 Task: Create a due date automation trigger when advanced on, on the monday before a card is due add content with a description starting with resumeat 11:00 AM.
Action: Mouse moved to (1298, 102)
Screenshot: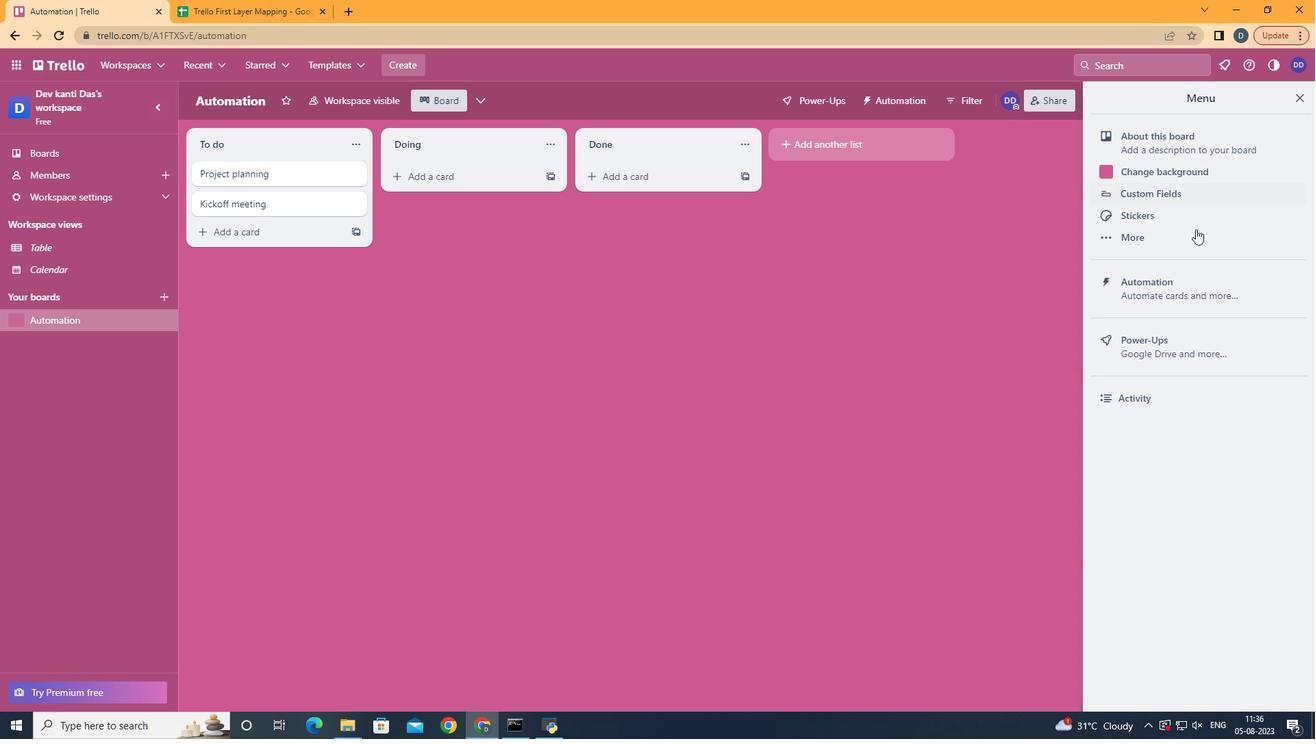 
Action: Mouse pressed left at (1298, 102)
Screenshot: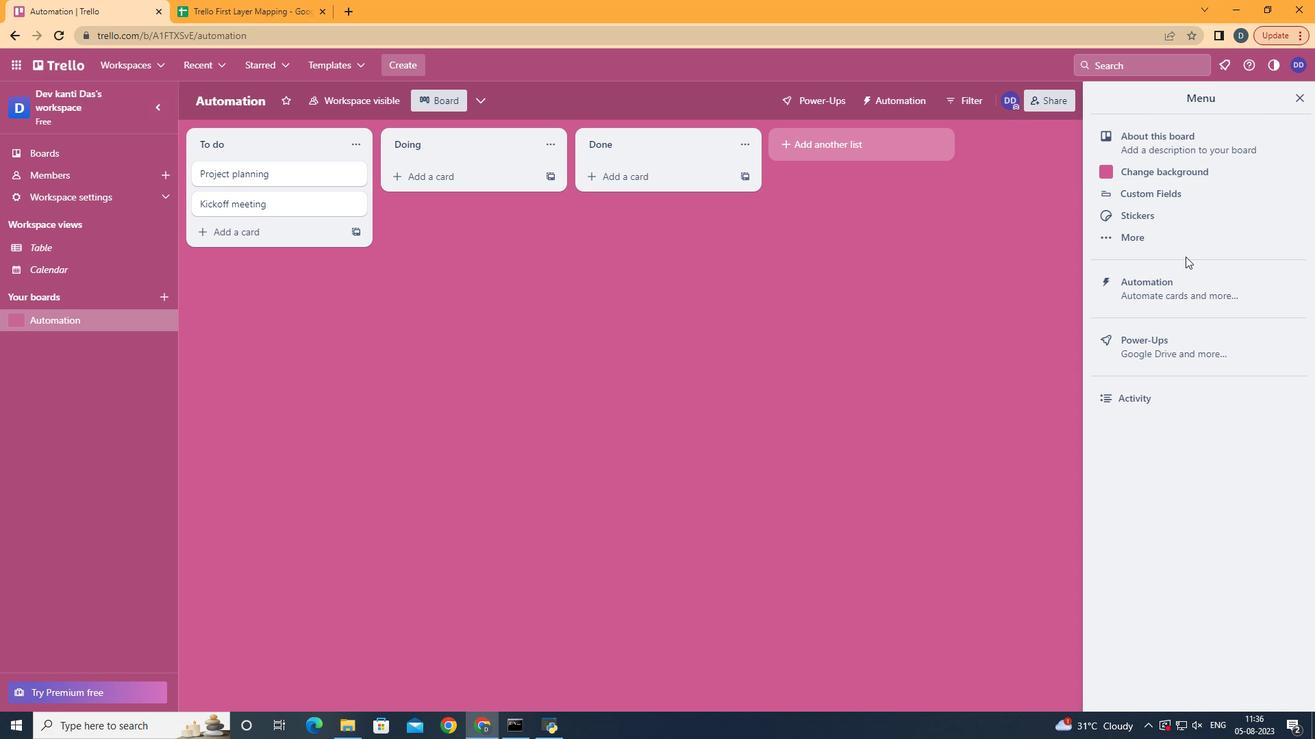 
Action: Mouse moved to (1176, 290)
Screenshot: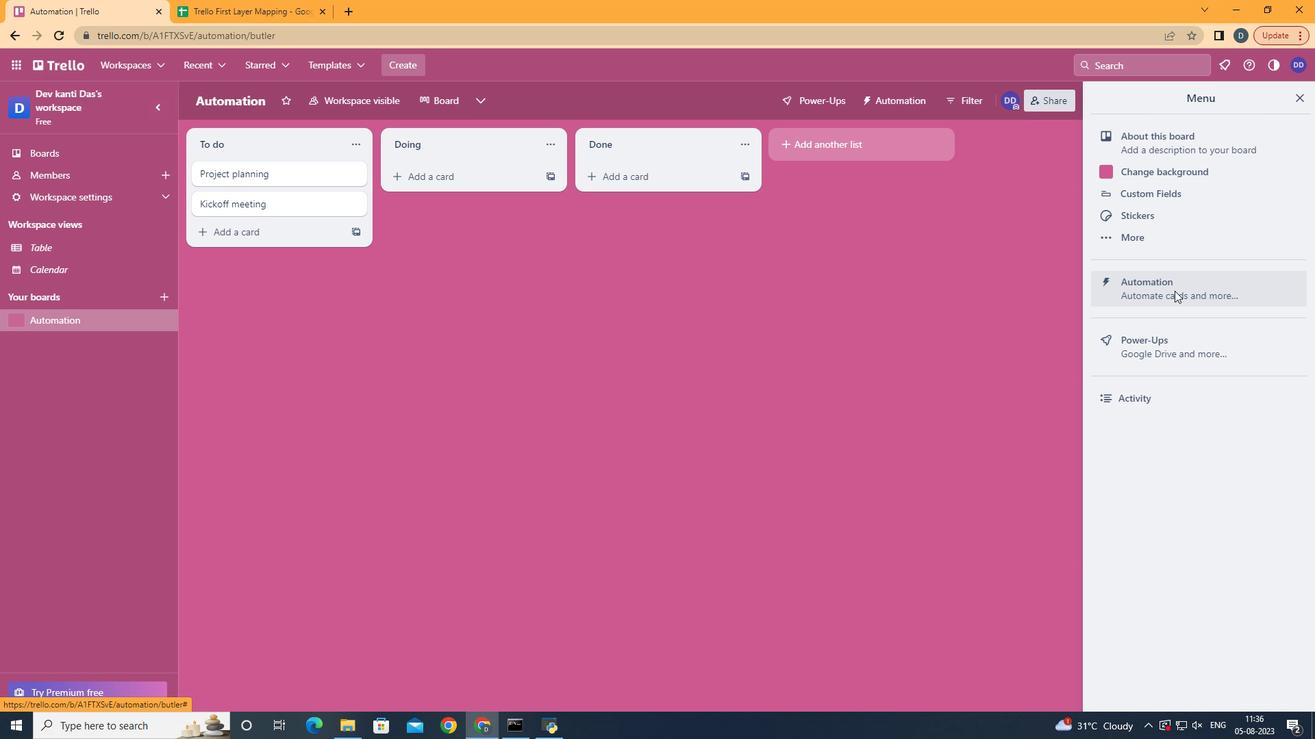 
Action: Mouse pressed left at (1176, 290)
Screenshot: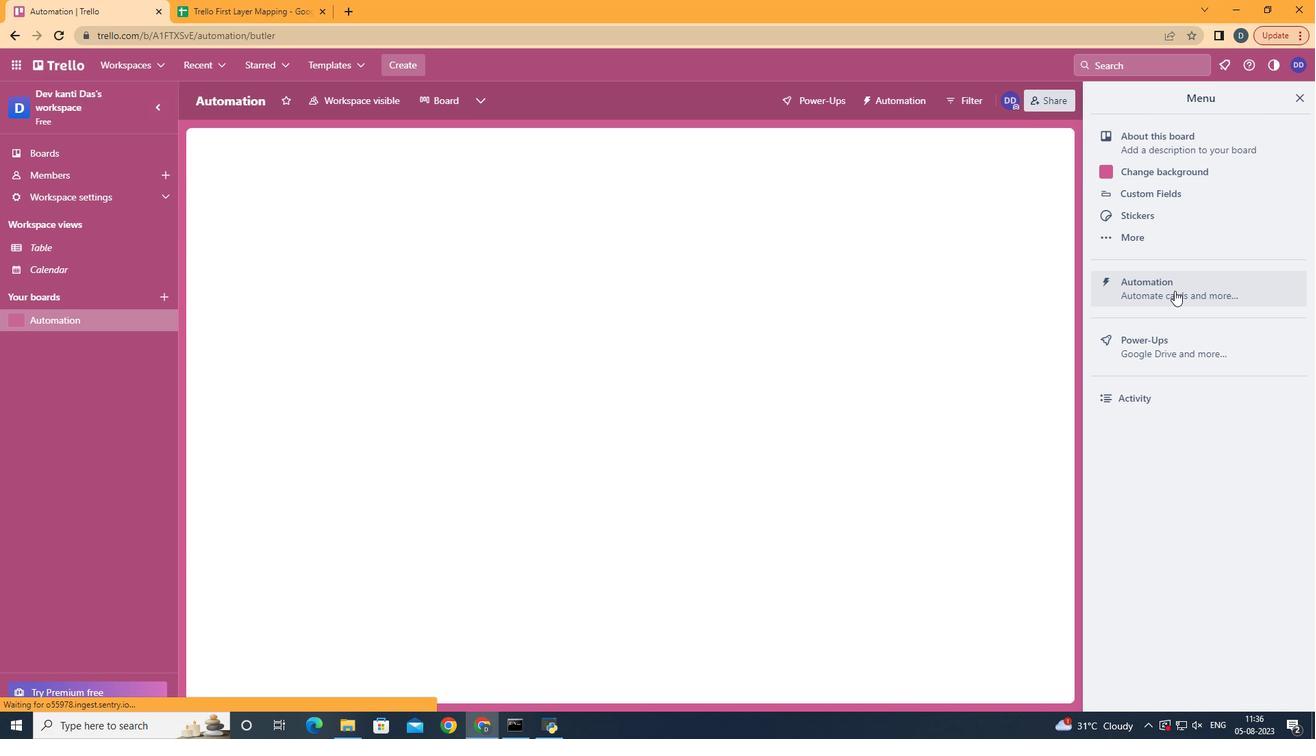 
Action: Mouse moved to (295, 278)
Screenshot: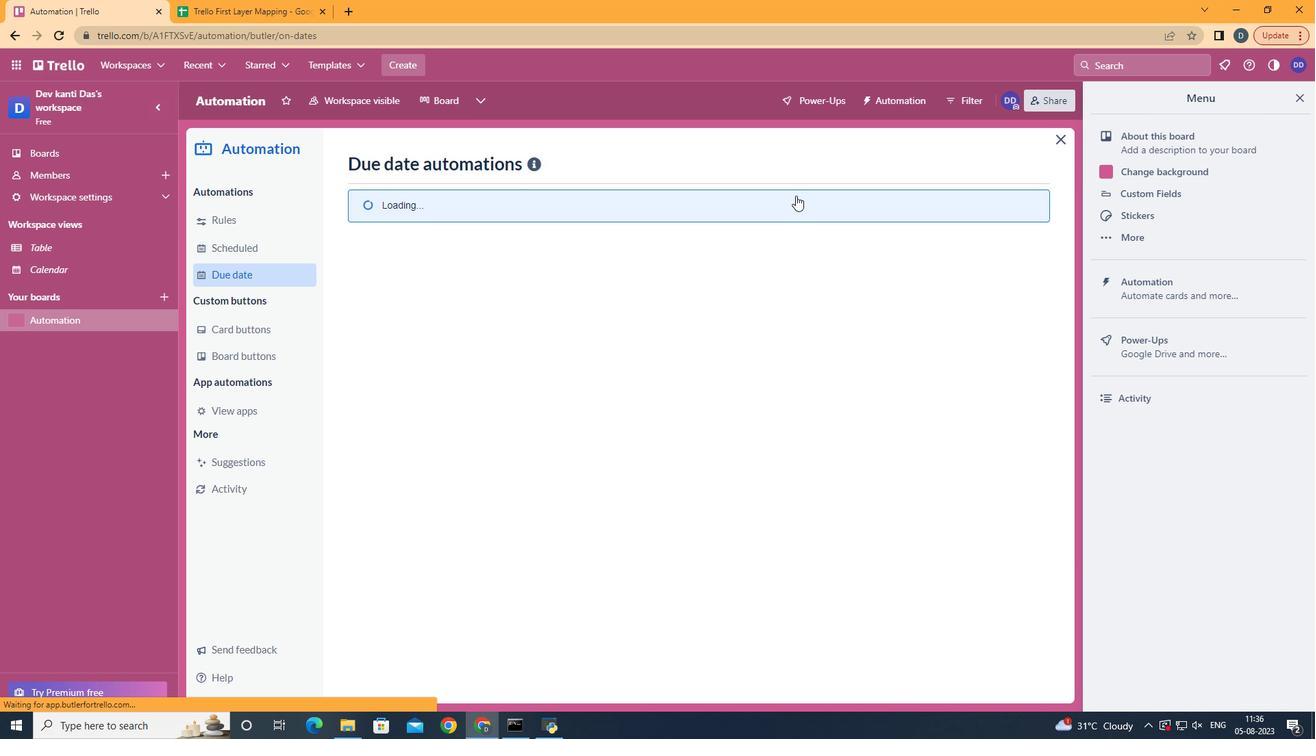 
Action: Mouse pressed left at (295, 278)
Screenshot: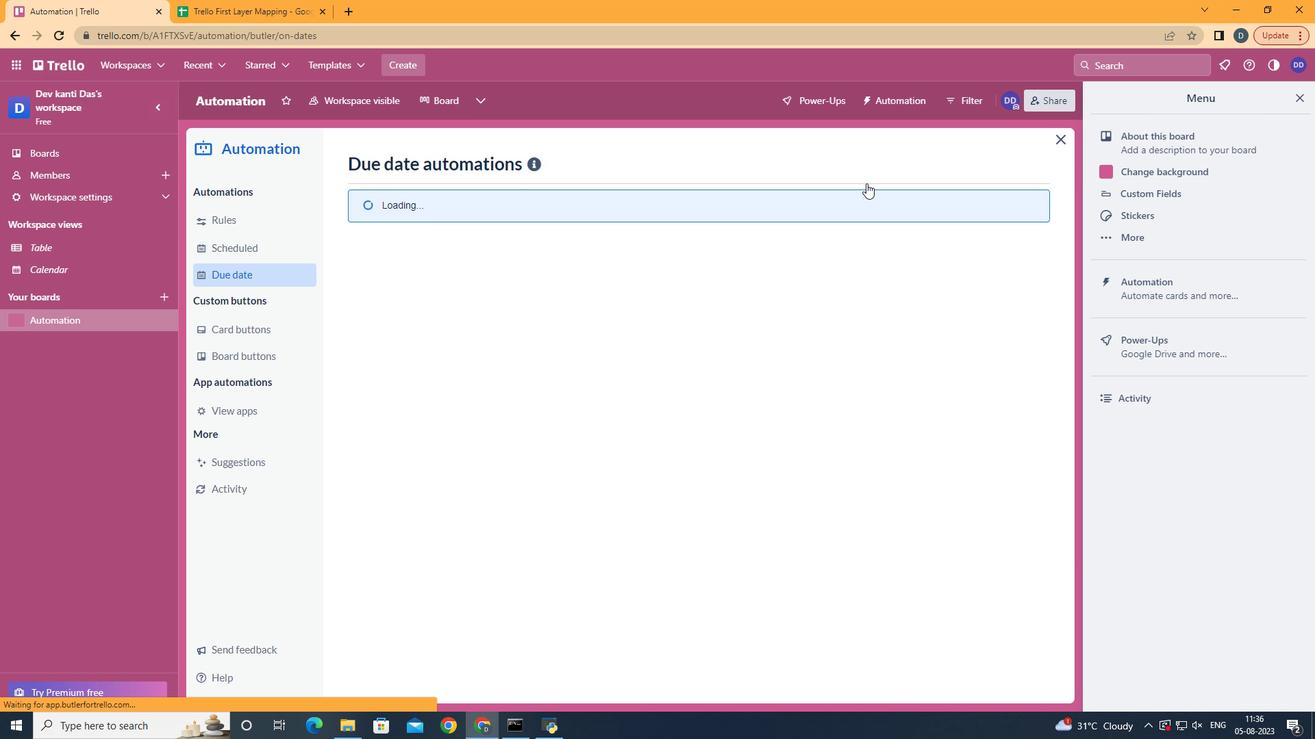 
Action: Mouse moved to (971, 165)
Screenshot: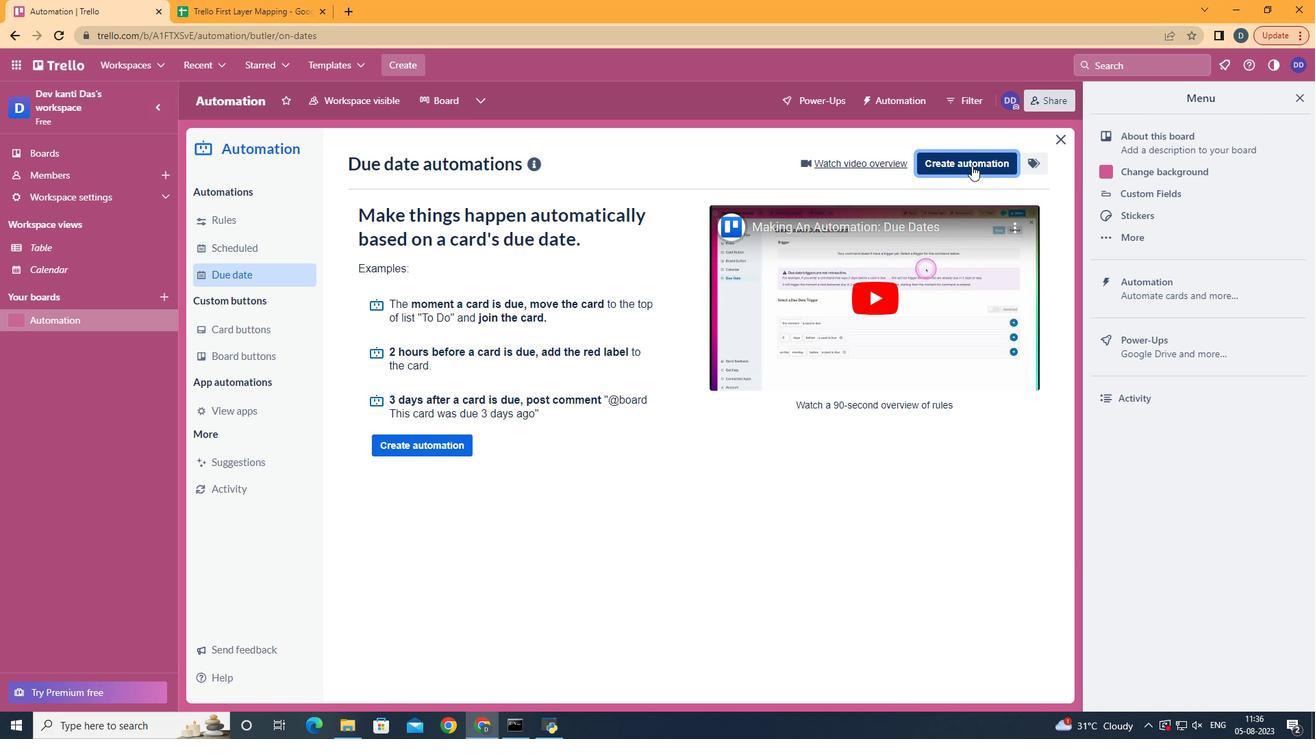 
Action: Mouse pressed left at (971, 165)
Screenshot: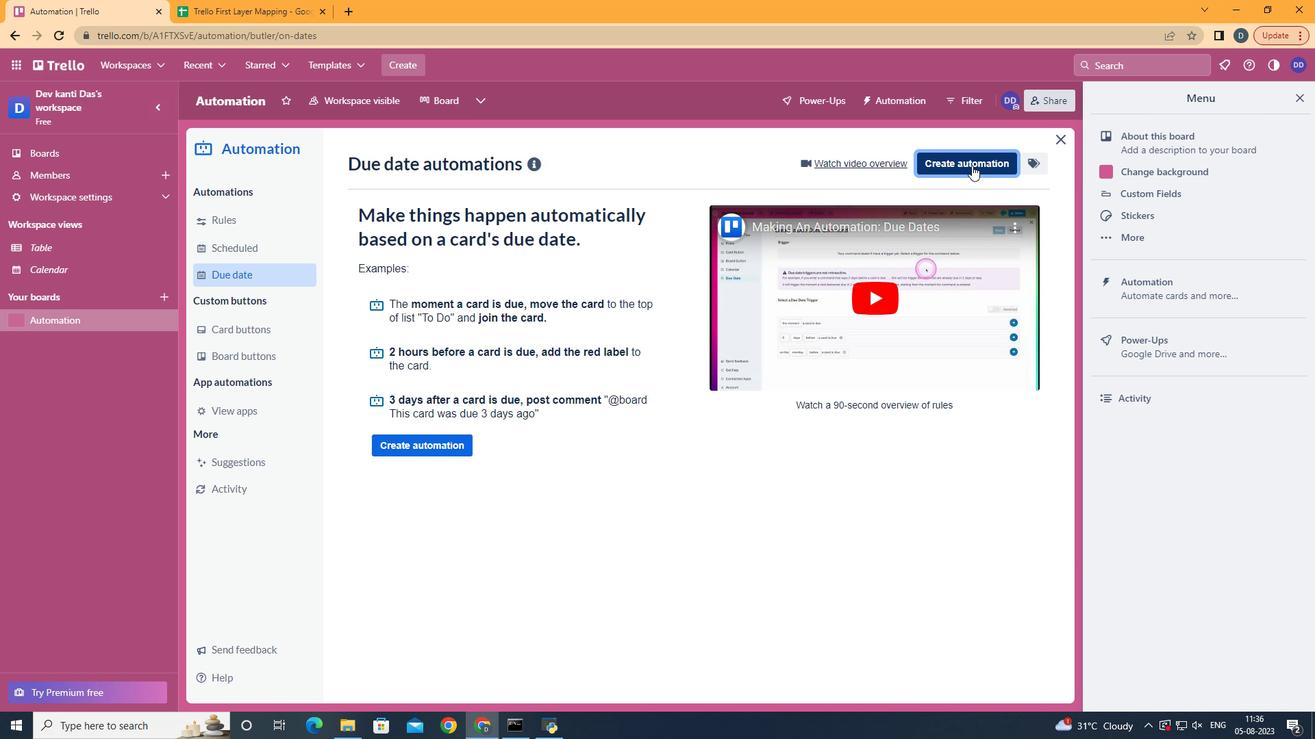 
Action: Mouse moved to (756, 302)
Screenshot: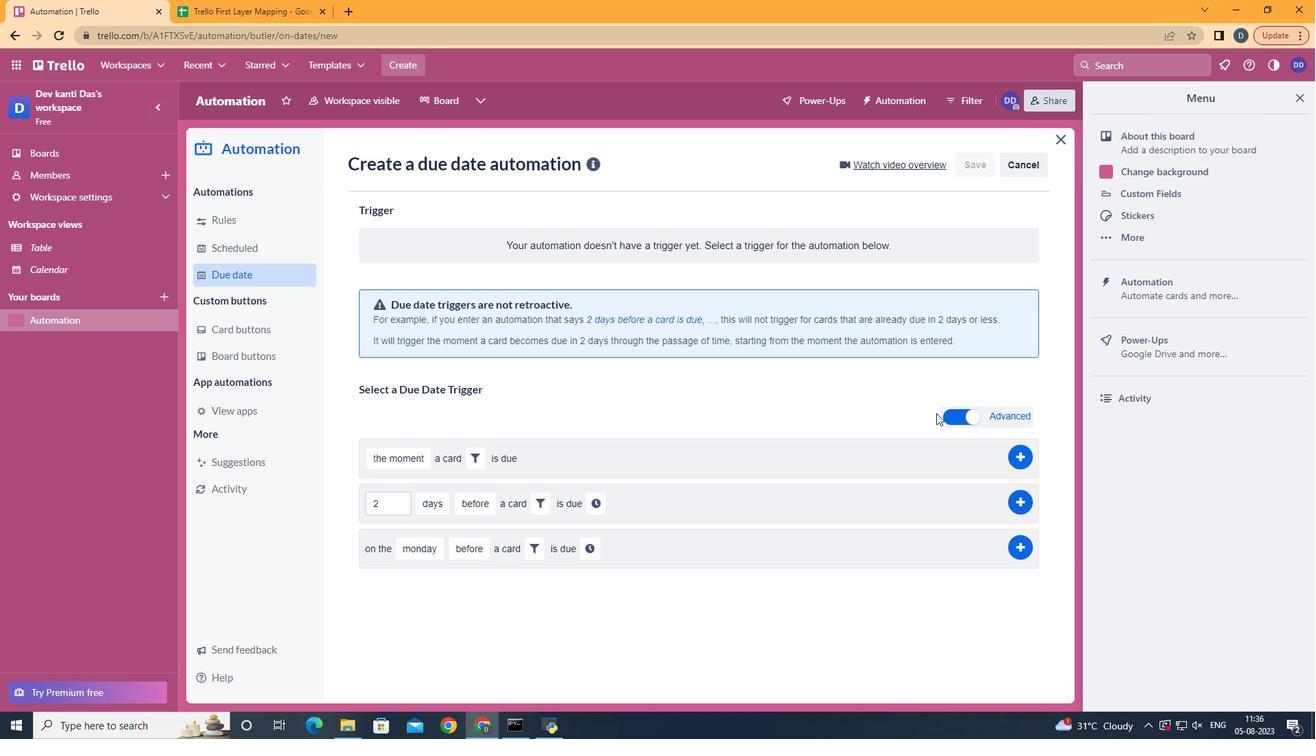 
Action: Mouse pressed left at (756, 302)
Screenshot: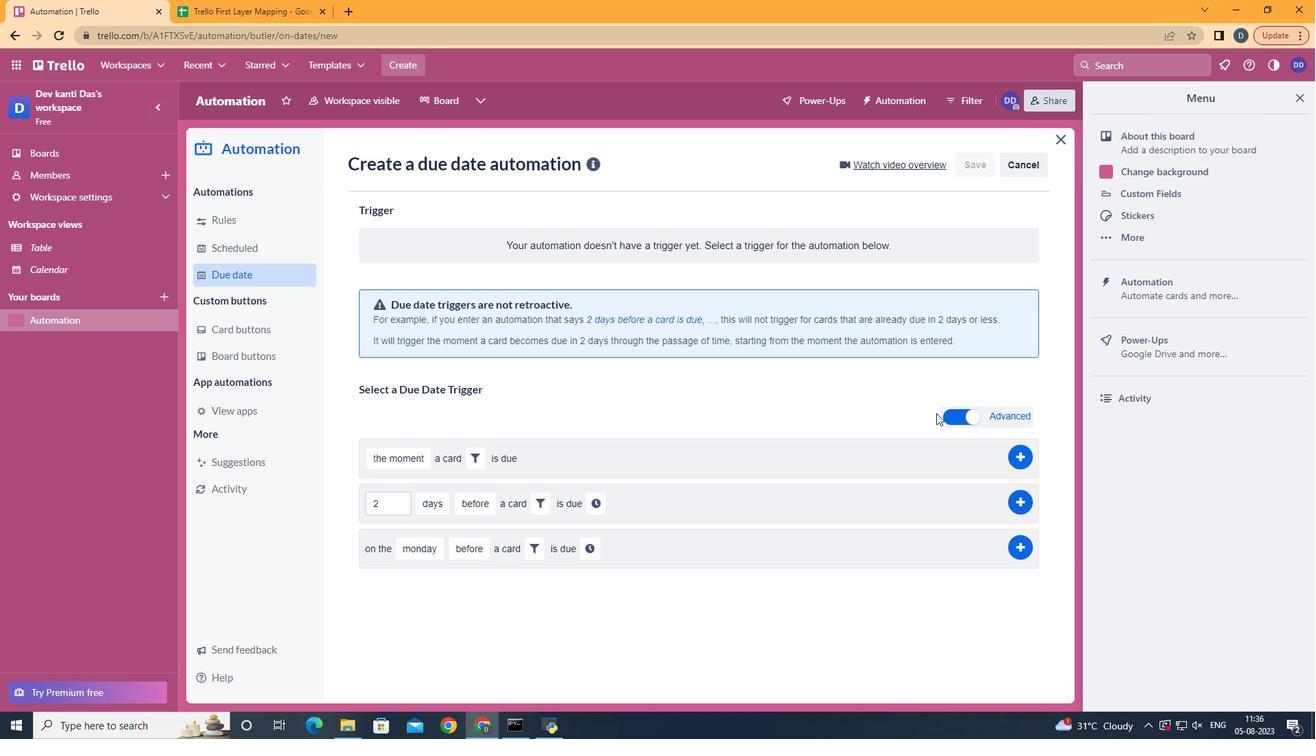 
Action: Mouse moved to (423, 358)
Screenshot: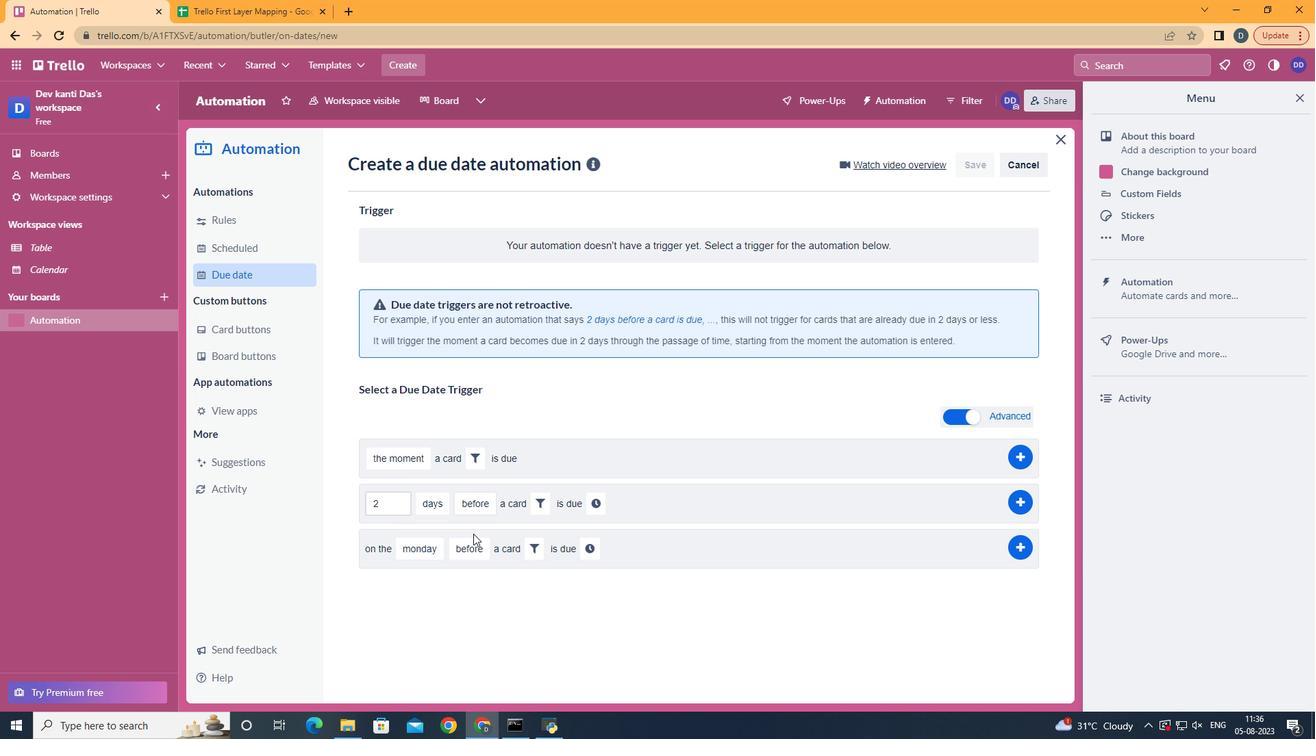 
Action: Mouse pressed left at (423, 358)
Screenshot: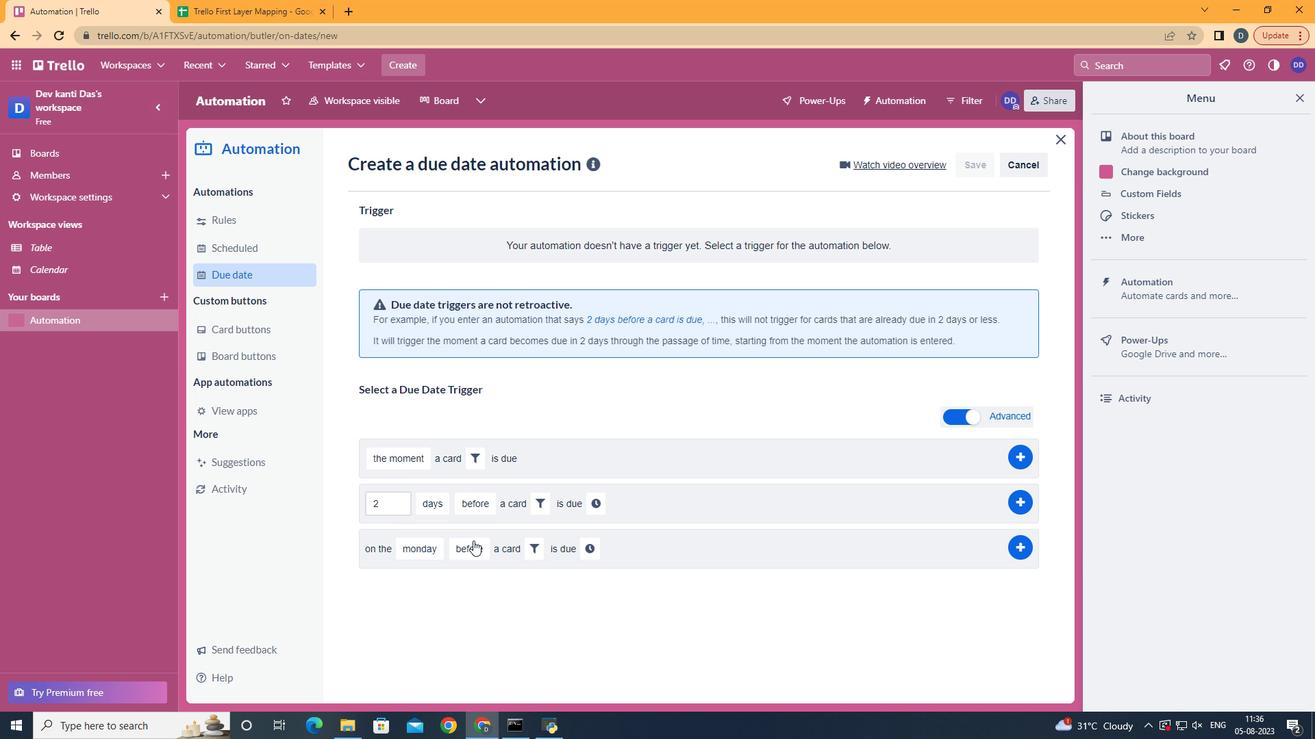
Action: Mouse moved to (480, 569)
Screenshot: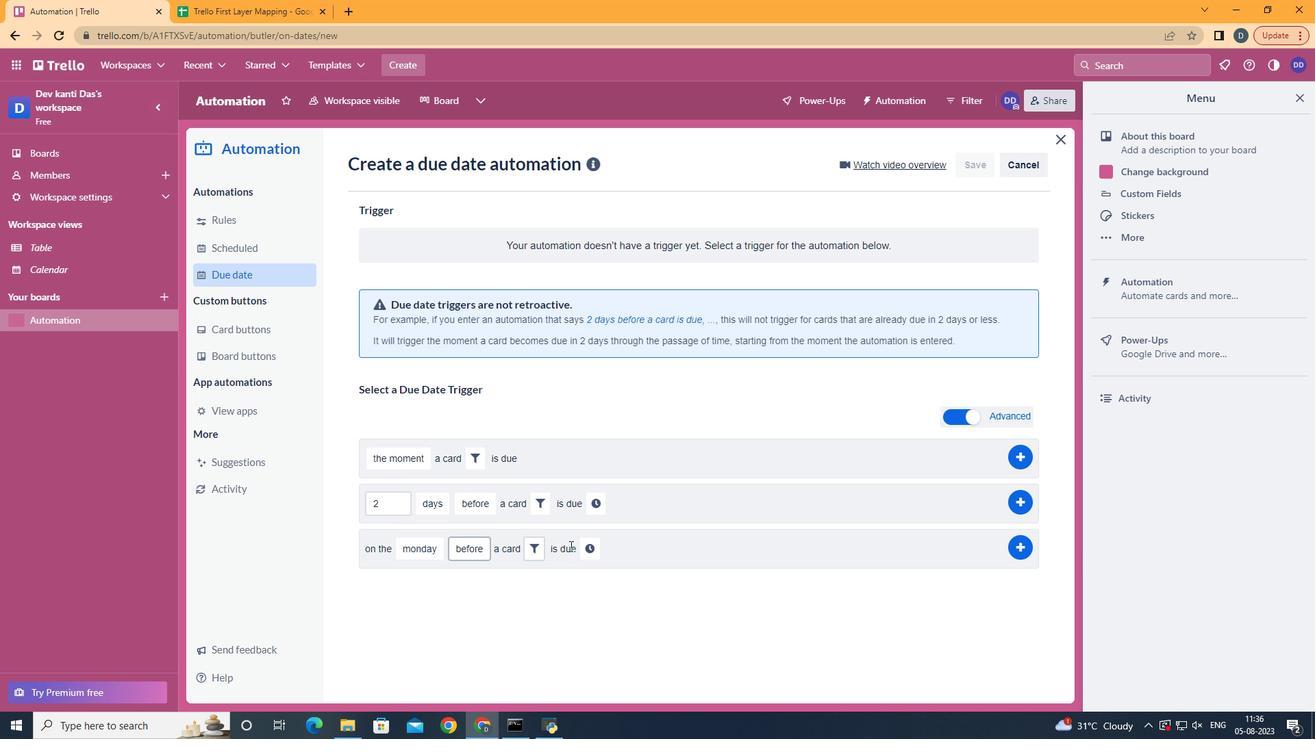 
Action: Mouse pressed left at (480, 569)
Screenshot: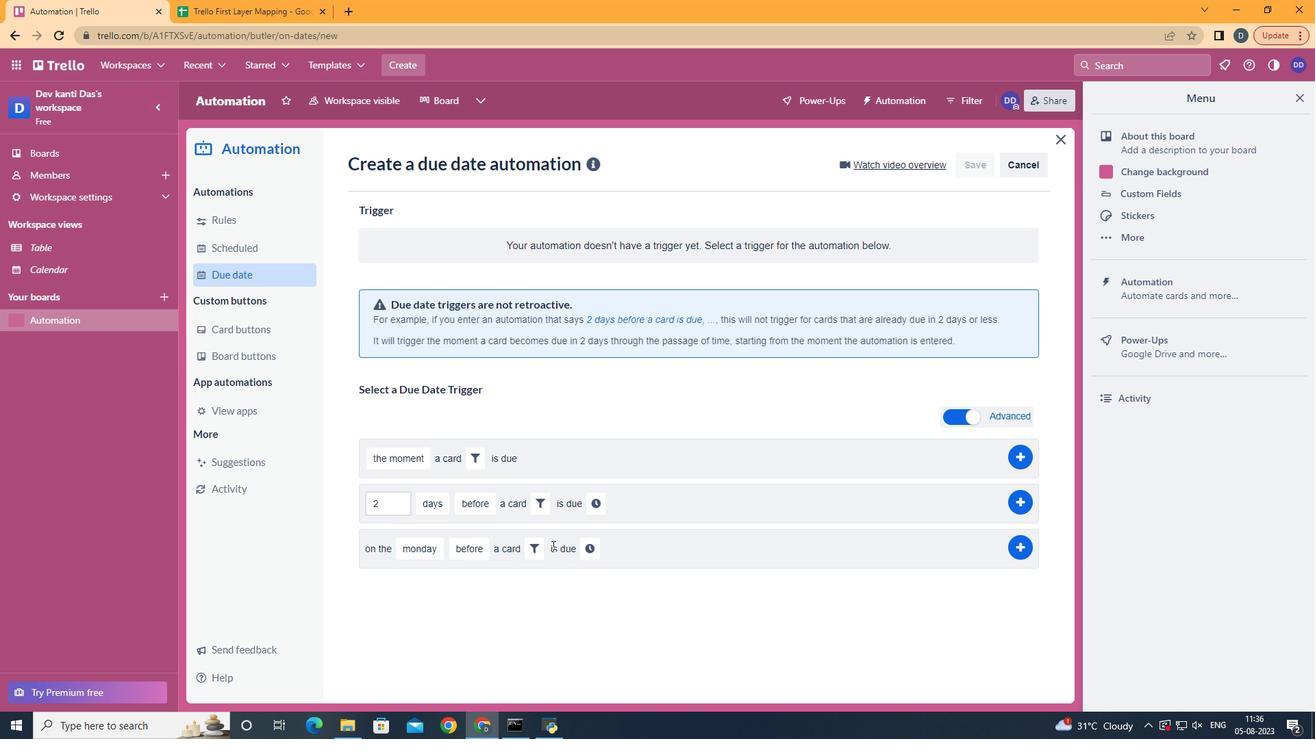 
Action: Mouse moved to (530, 547)
Screenshot: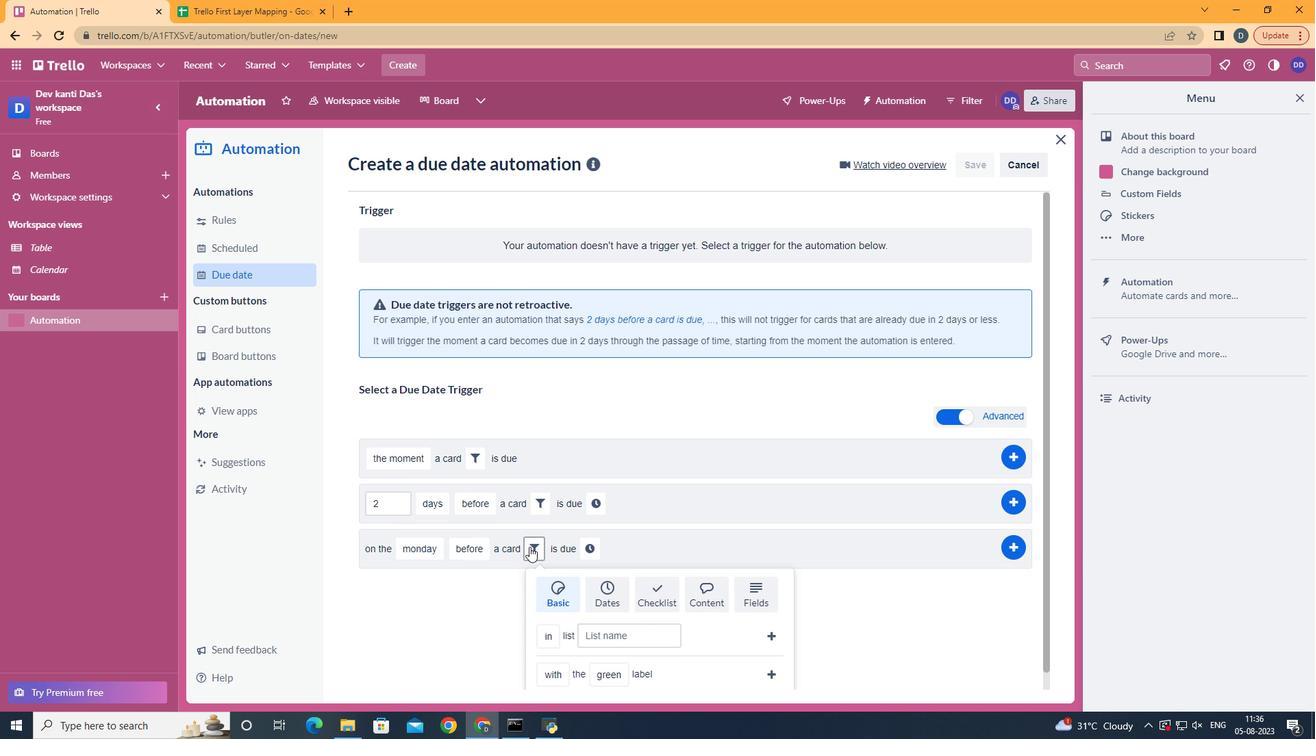 
Action: Mouse pressed left at (530, 547)
Screenshot: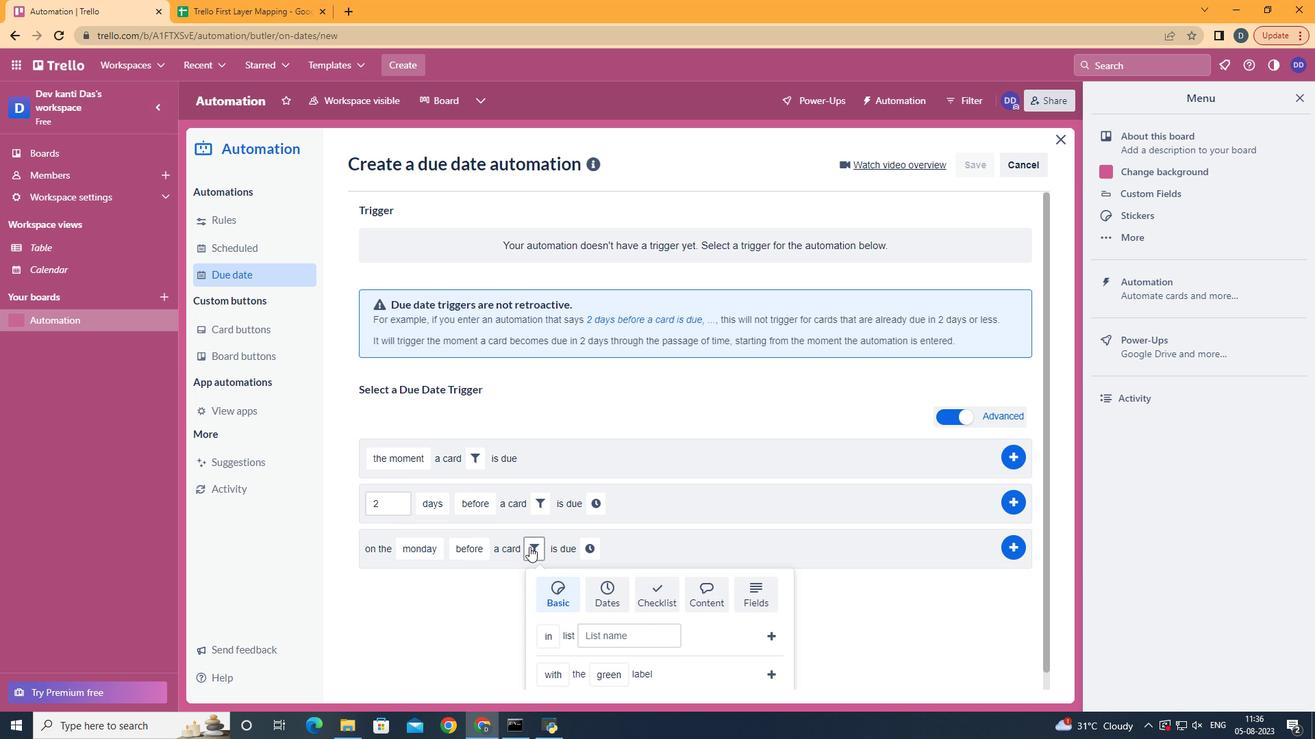 
Action: Mouse moved to (698, 588)
Screenshot: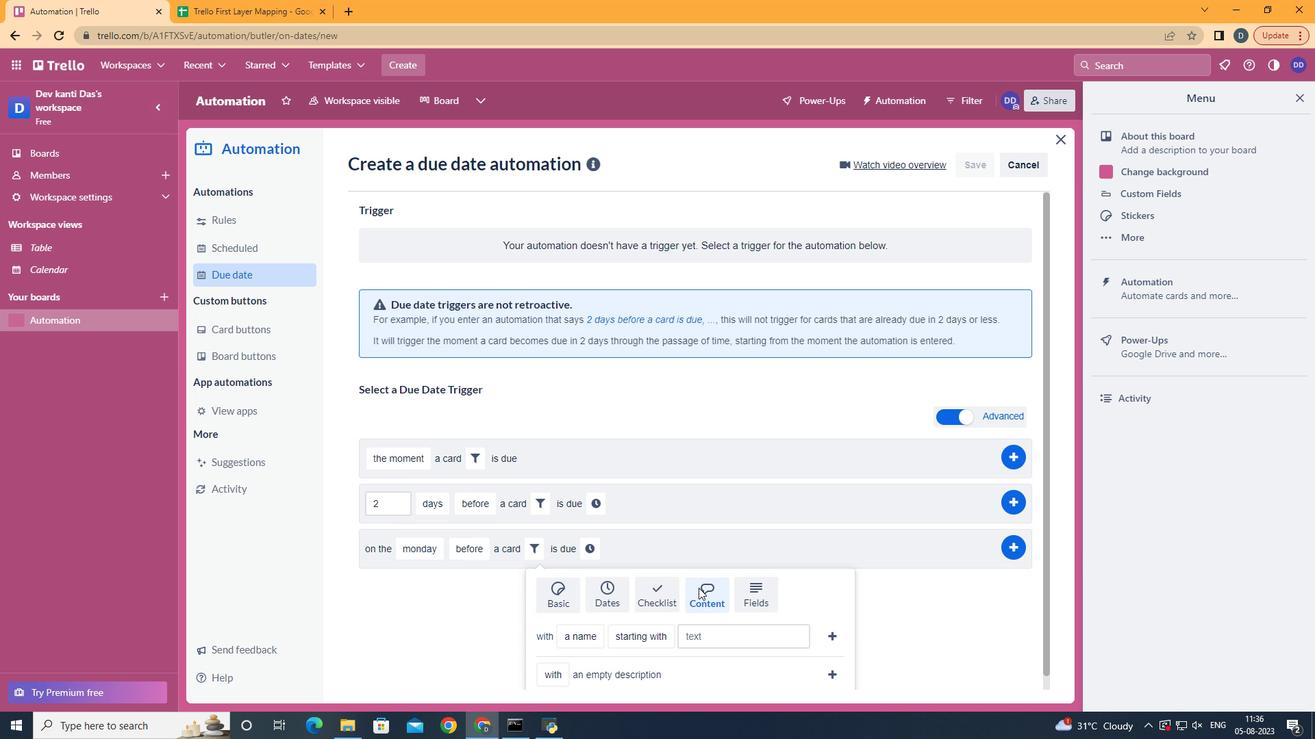 
Action: Mouse pressed left at (698, 588)
Screenshot: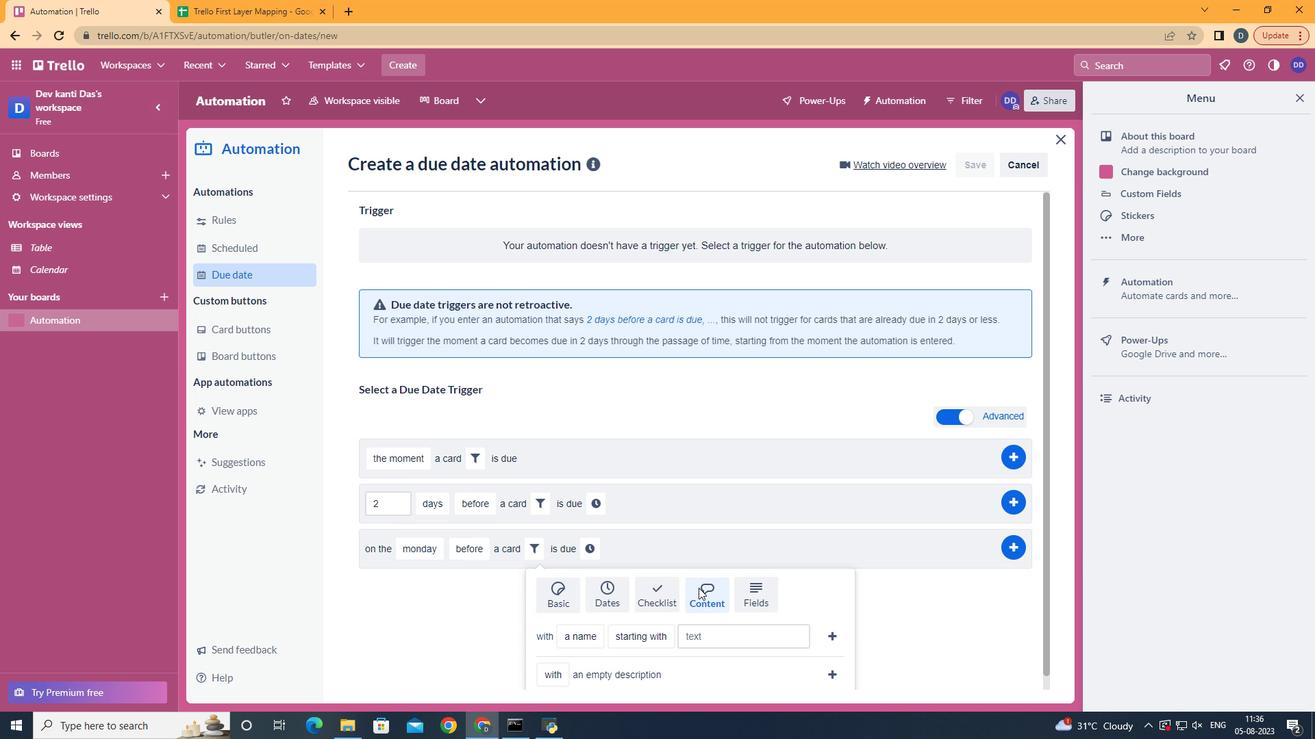 
Action: Mouse moved to (702, 582)
Screenshot: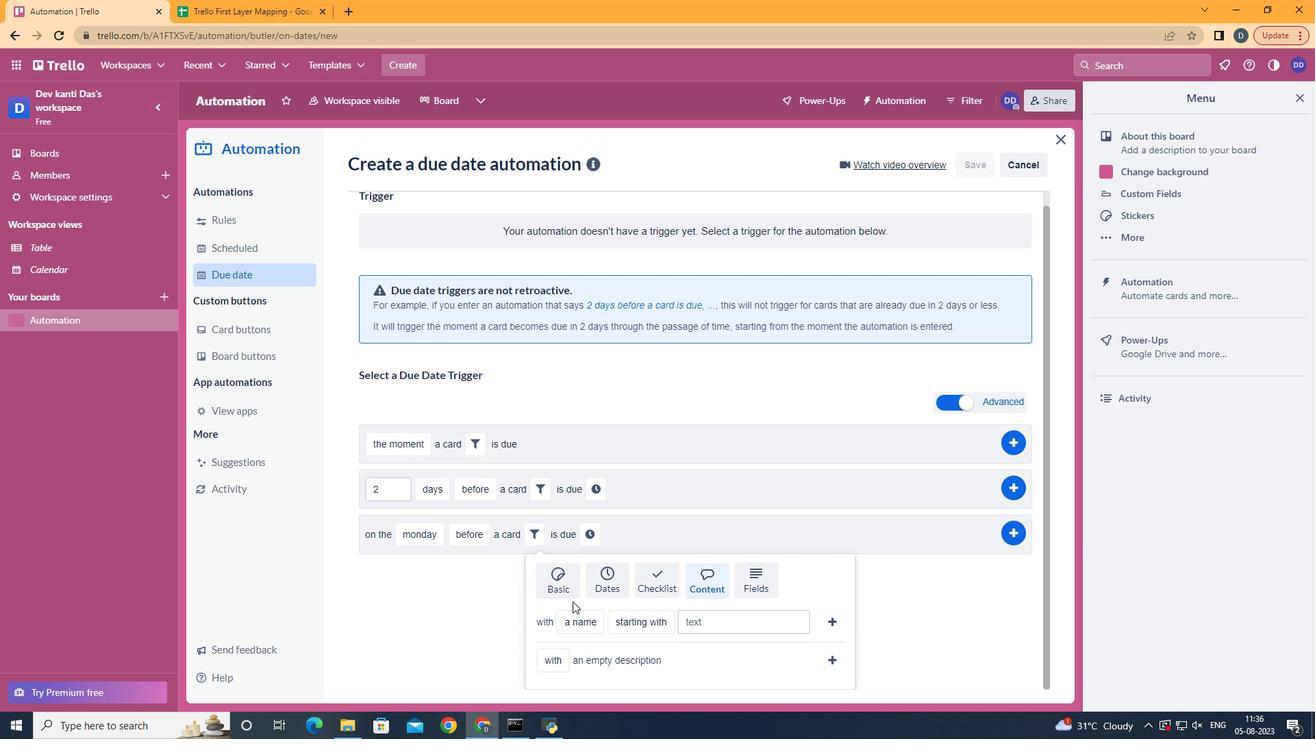 
Action: Mouse scrolled (702, 582) with delta (0, 0)
Screenshot: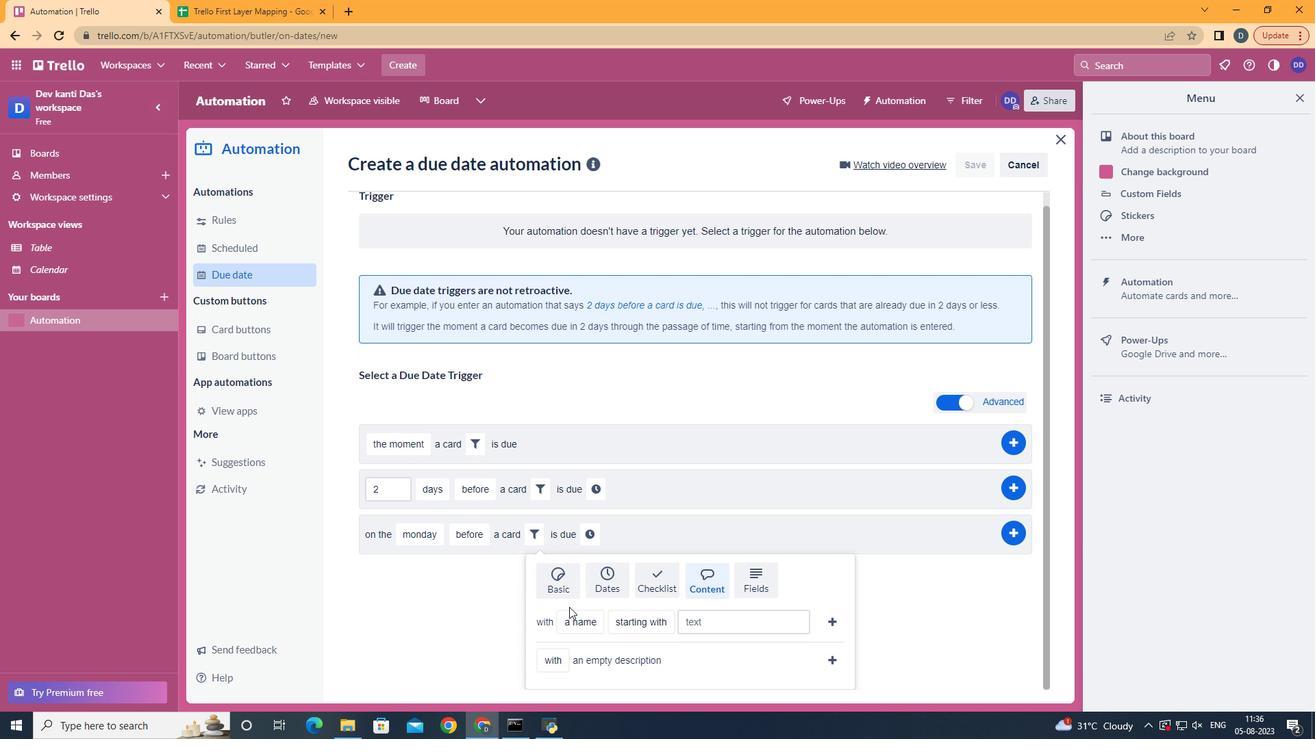 
Action: Mouse moved to (703, 582)
Screenshot: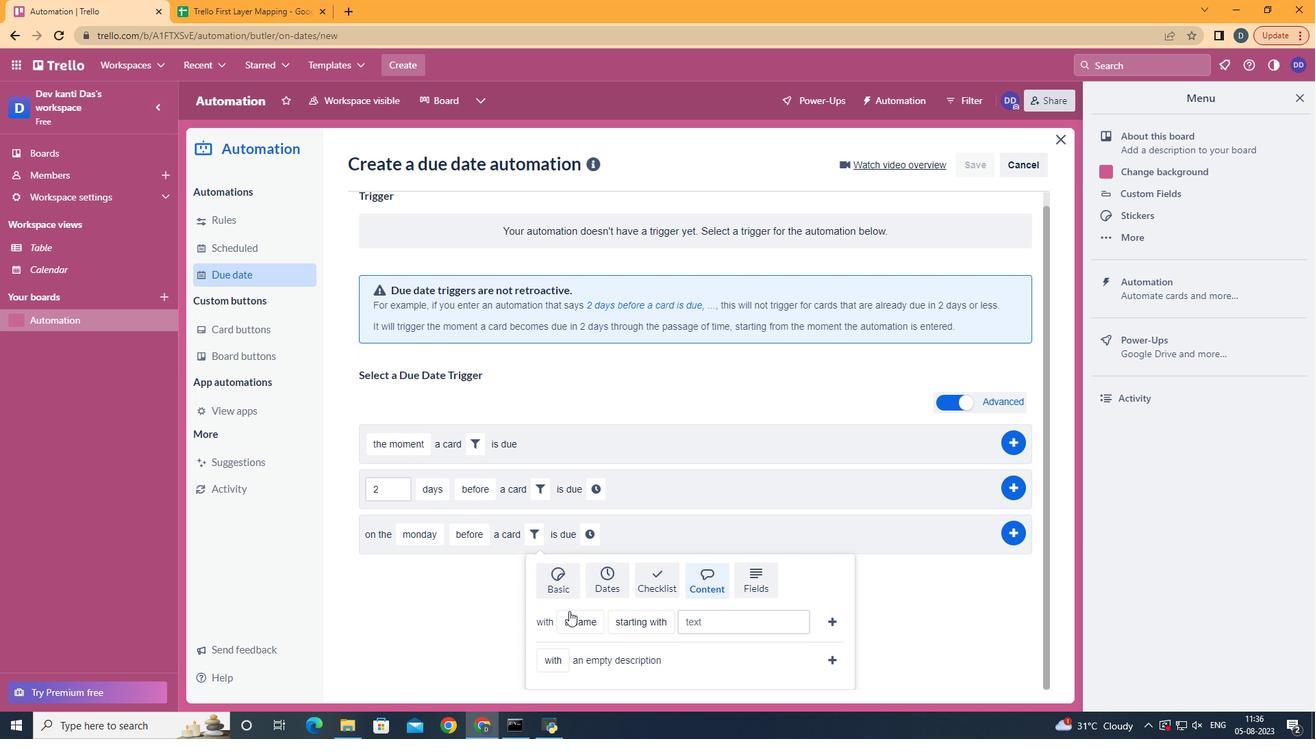 
Action: Mouse scrolled (703, 582) with delta (0, 0)
Screenshot: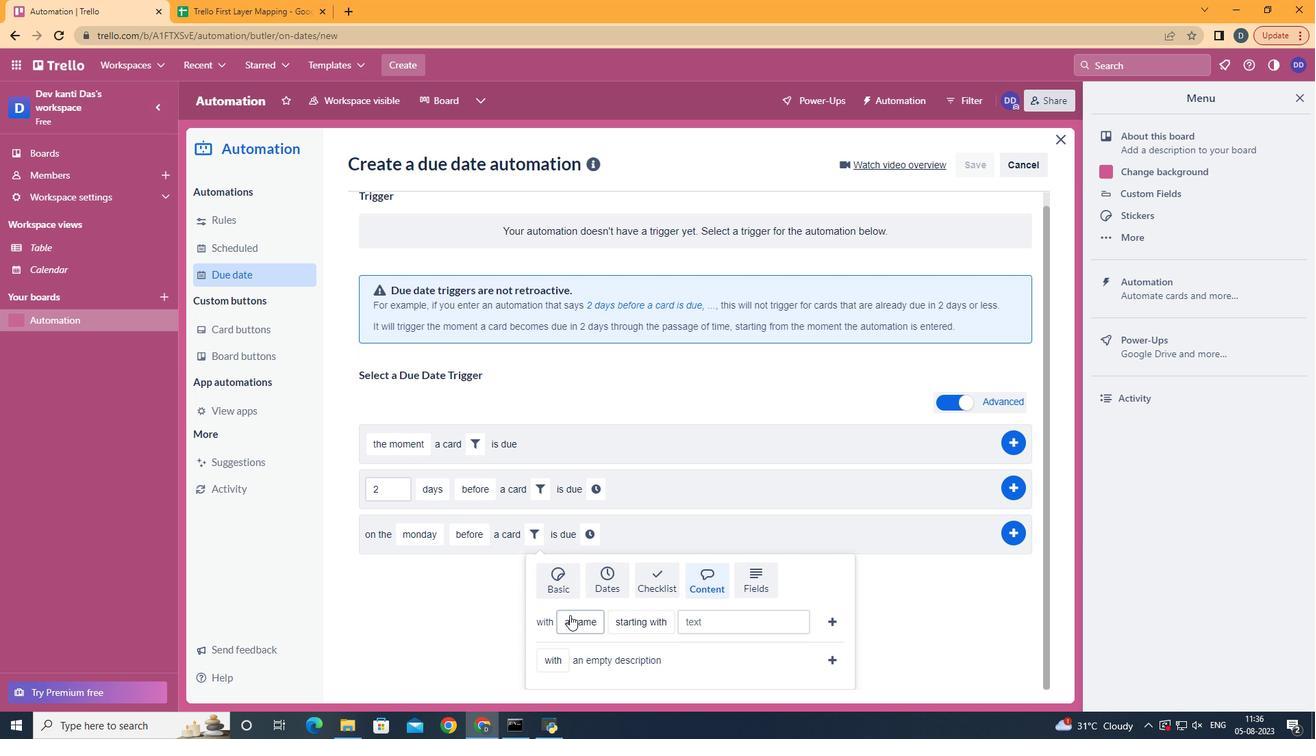 
Action: Mouse moved to (703, 582)
Screenshot: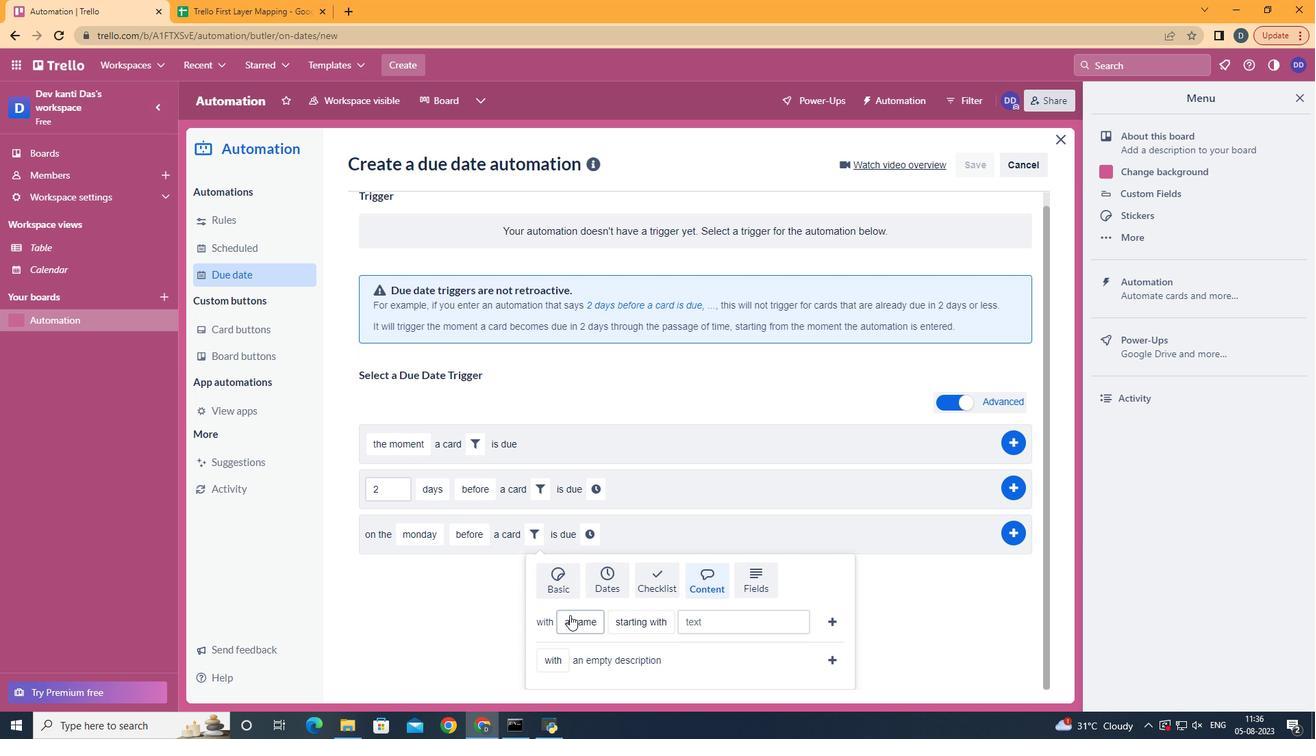 
Action: Mouse scrolled (703, 582) with delta (0, 0)
Screenshot: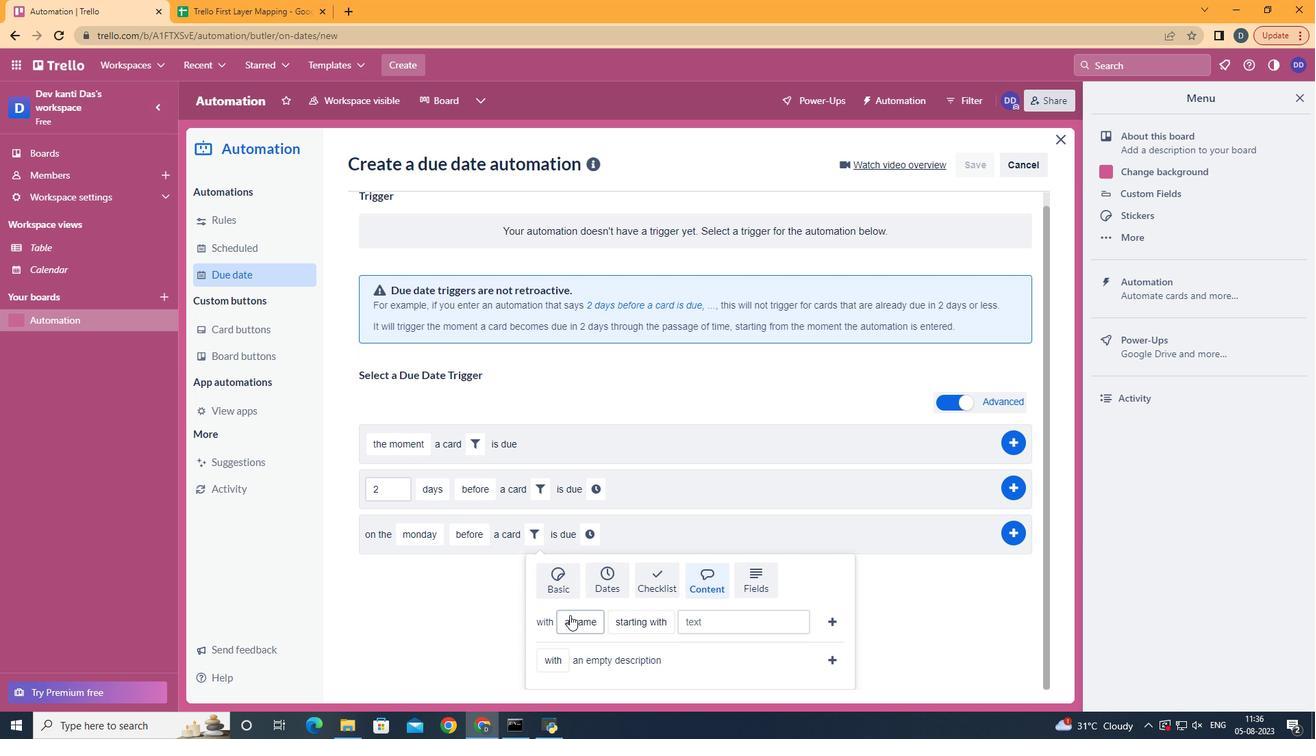 
Action: Mouse moved to (604, 575)
Screenshot: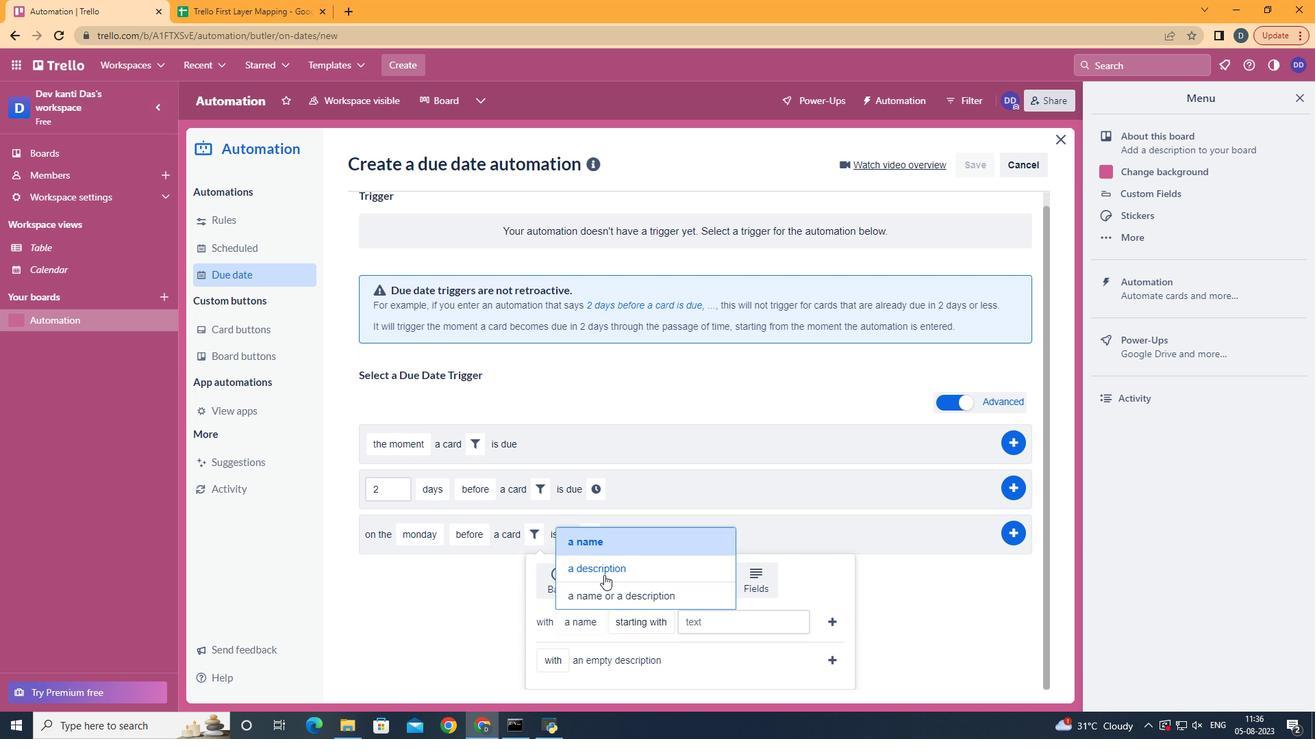 
Action: Mouse pressed left at (604, 575)
Screenshot: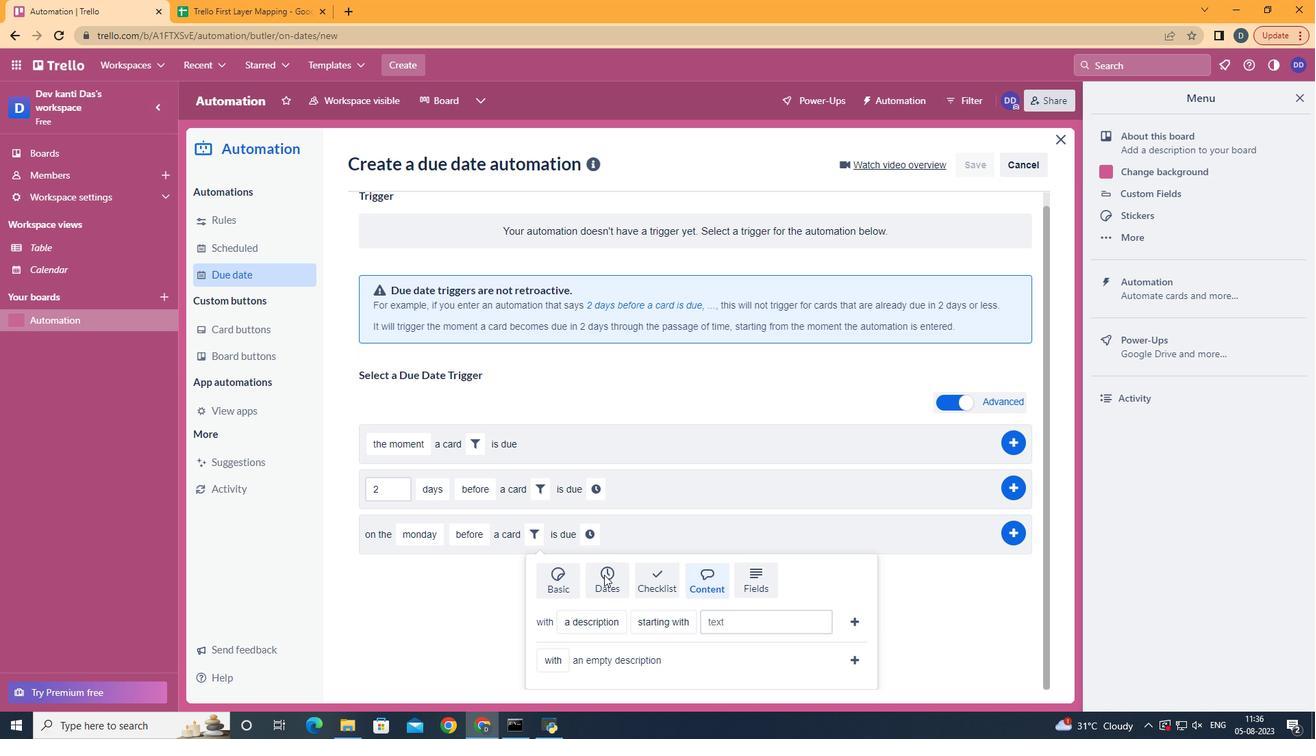 
Action: Mouse moved to (674, 463)
Screenshot: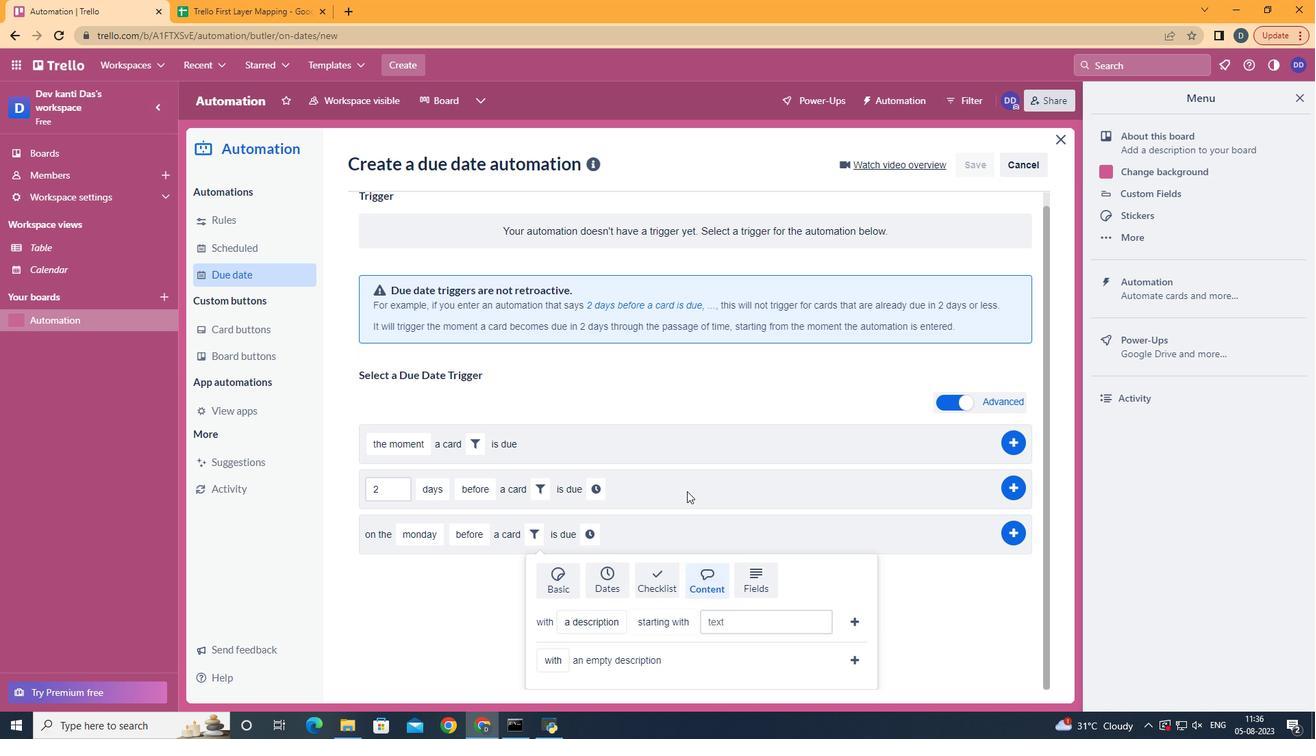 
Action: Mouse pressed left at (674, 463)
Screenshot: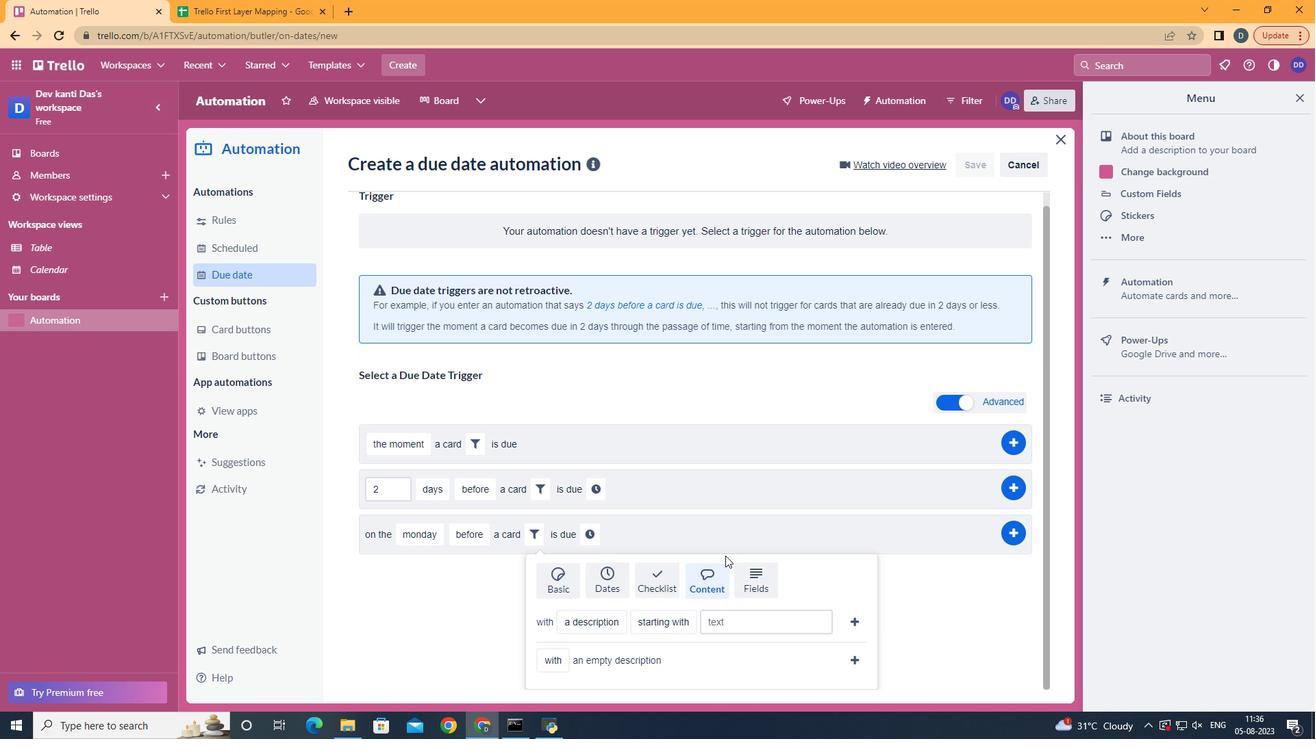 
Action: Mouse moved to (752, 622)
Screenshot: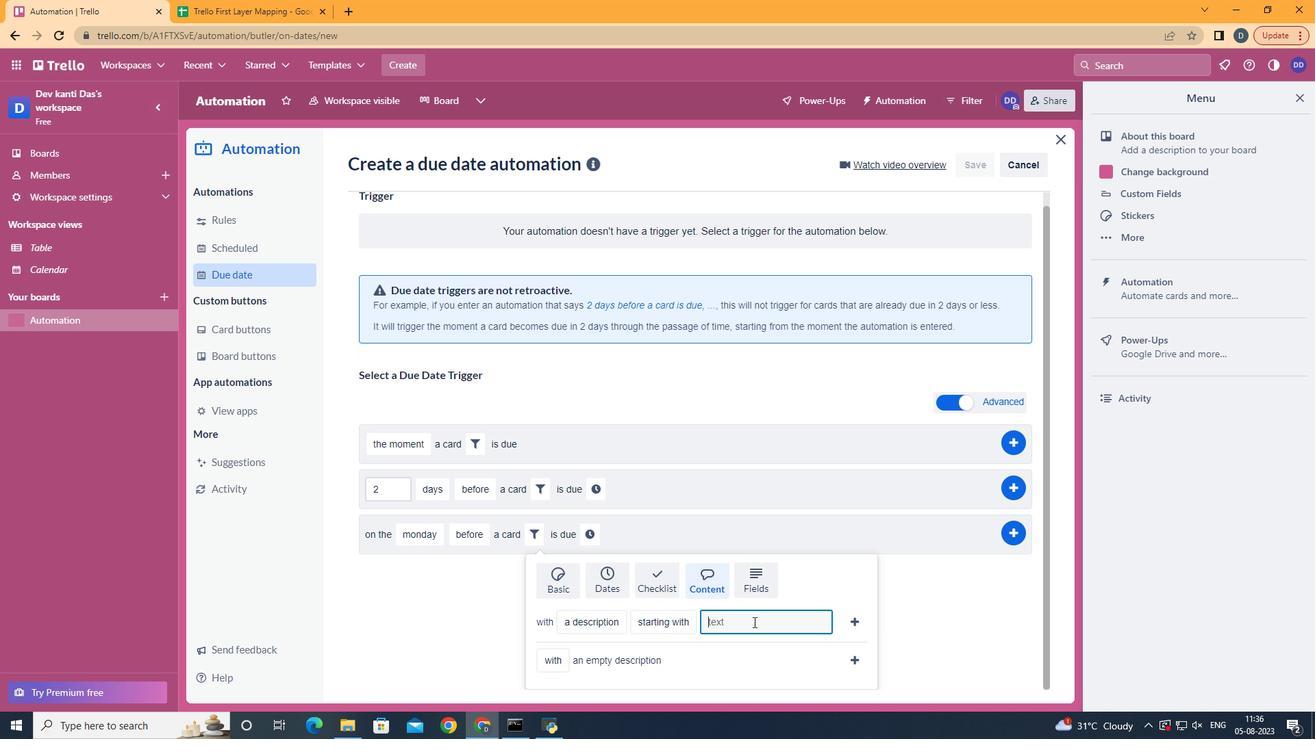 
Action: Mouse pressed left at (752, 622)
Screenshot: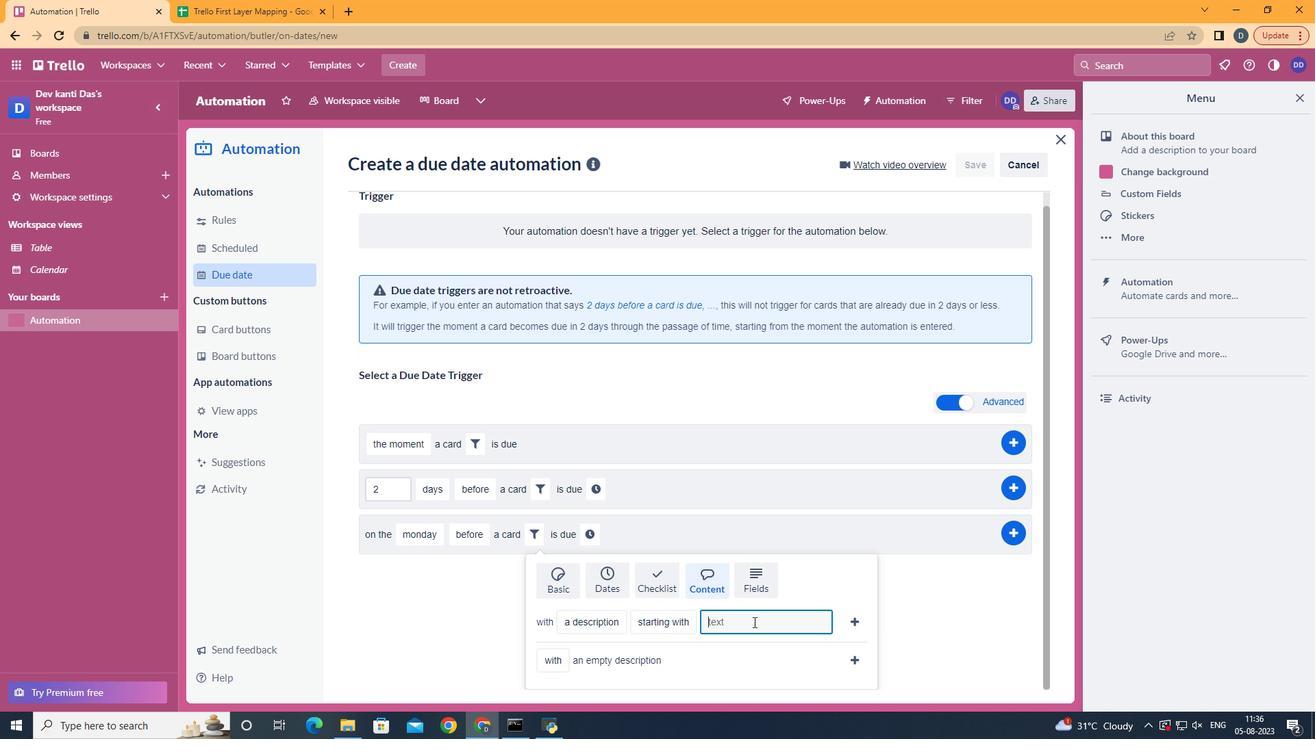 
Action: Mouse moved to (753, 622)
Screenshot: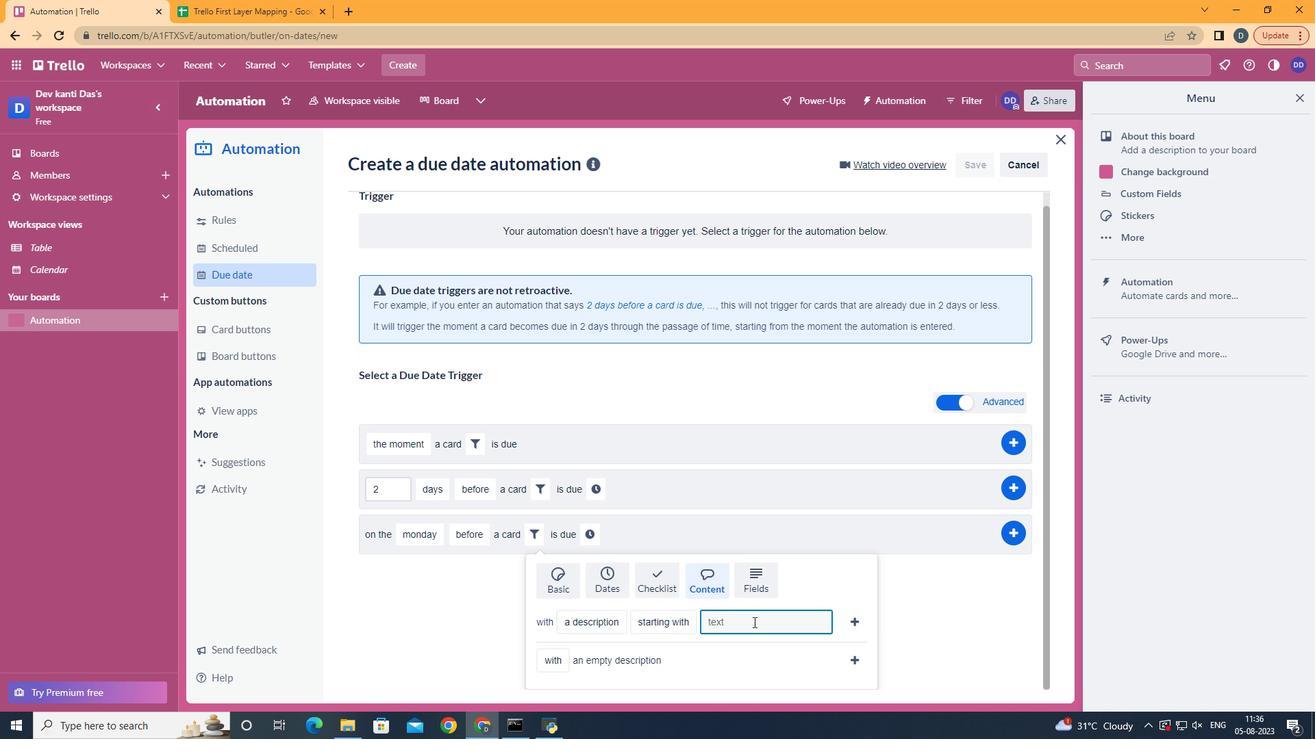 
Action: Key pressed resume
Screenshot: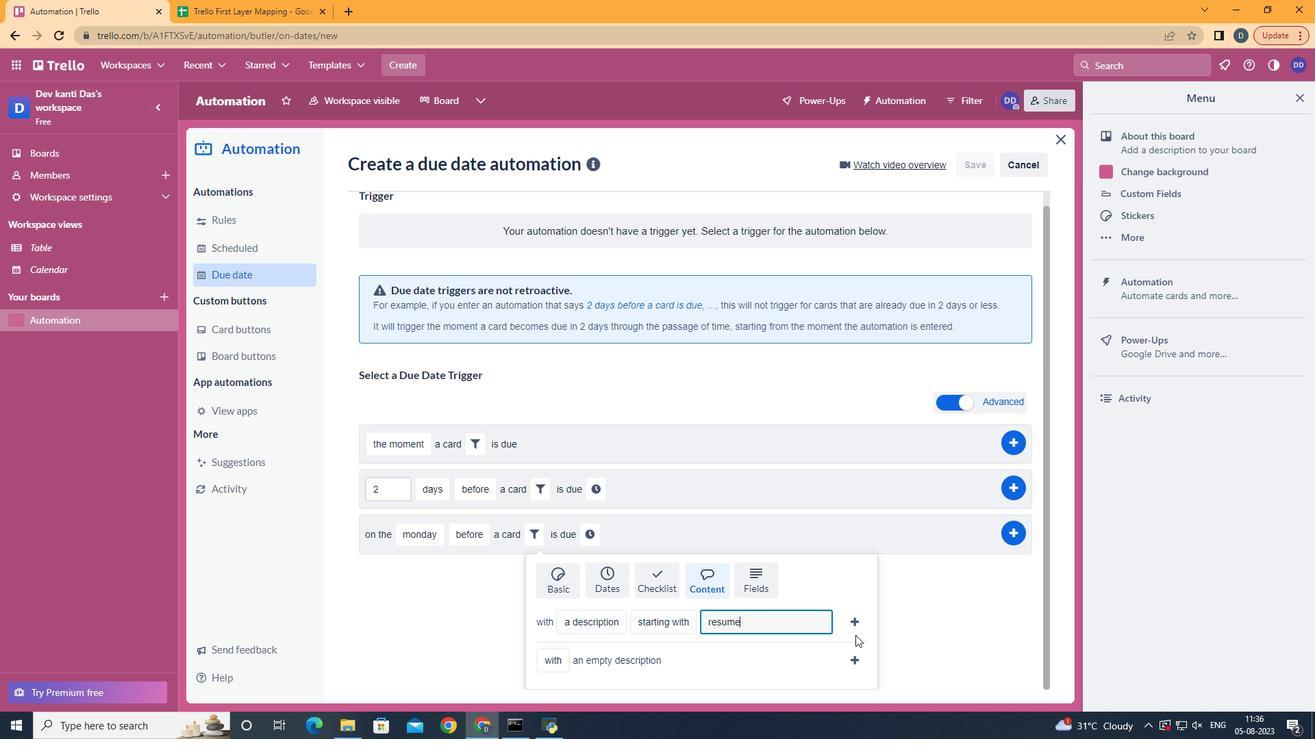 
Action: Mouse moved to (858, 626)
Screenshot: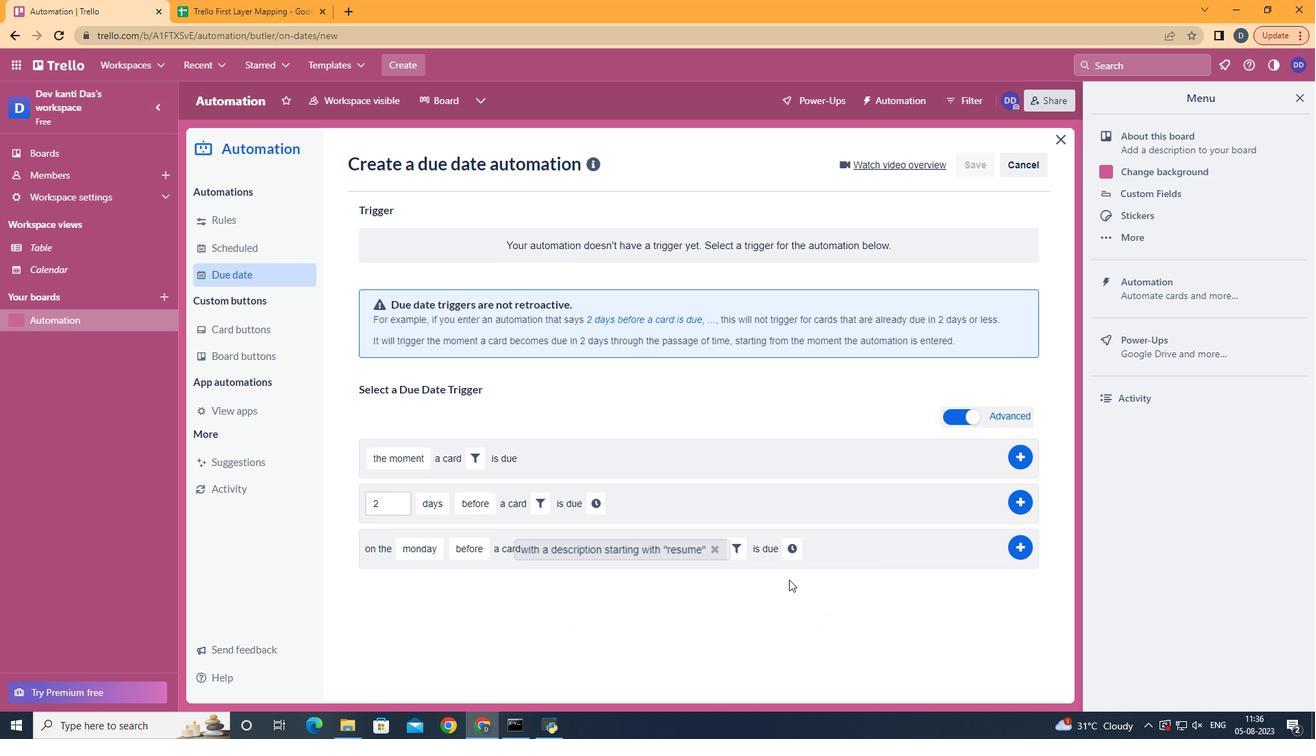 
Action: Mouse pressed left at (858, 626)
Screenshot: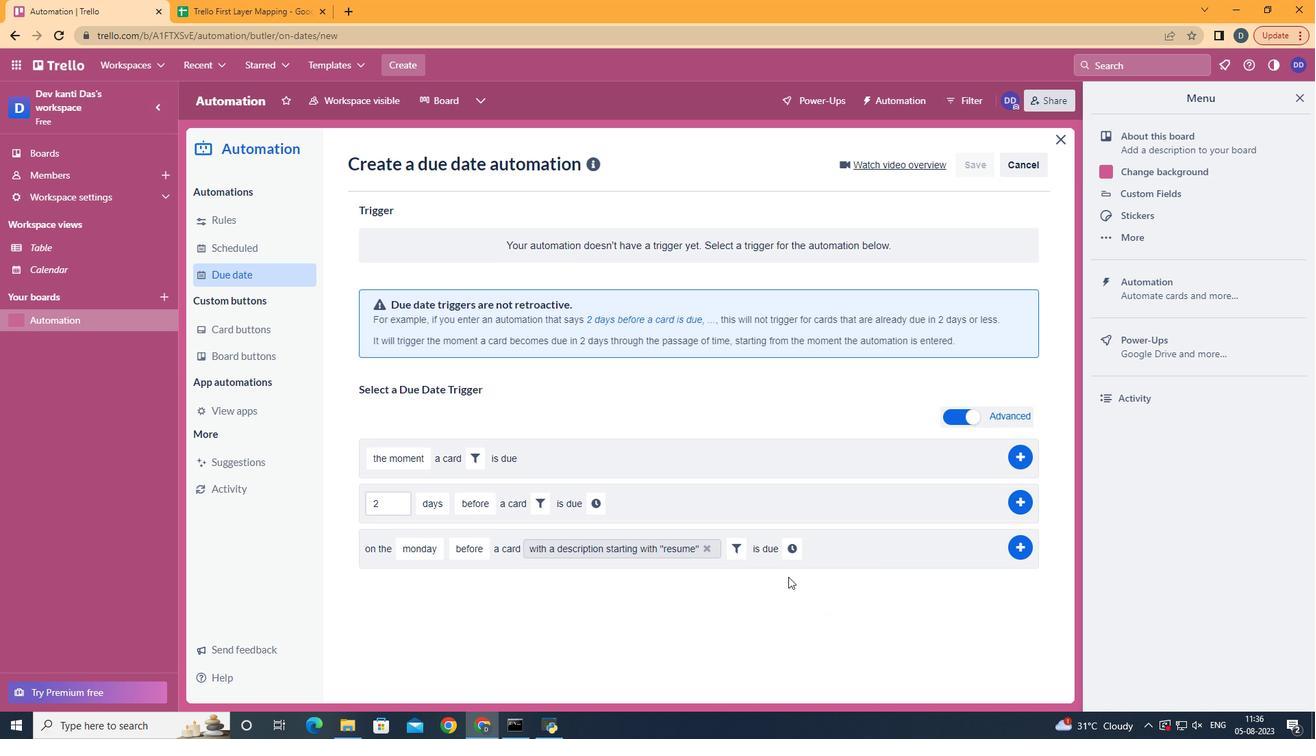 
Action: Mouse moved to (788, 548)
Screenshot: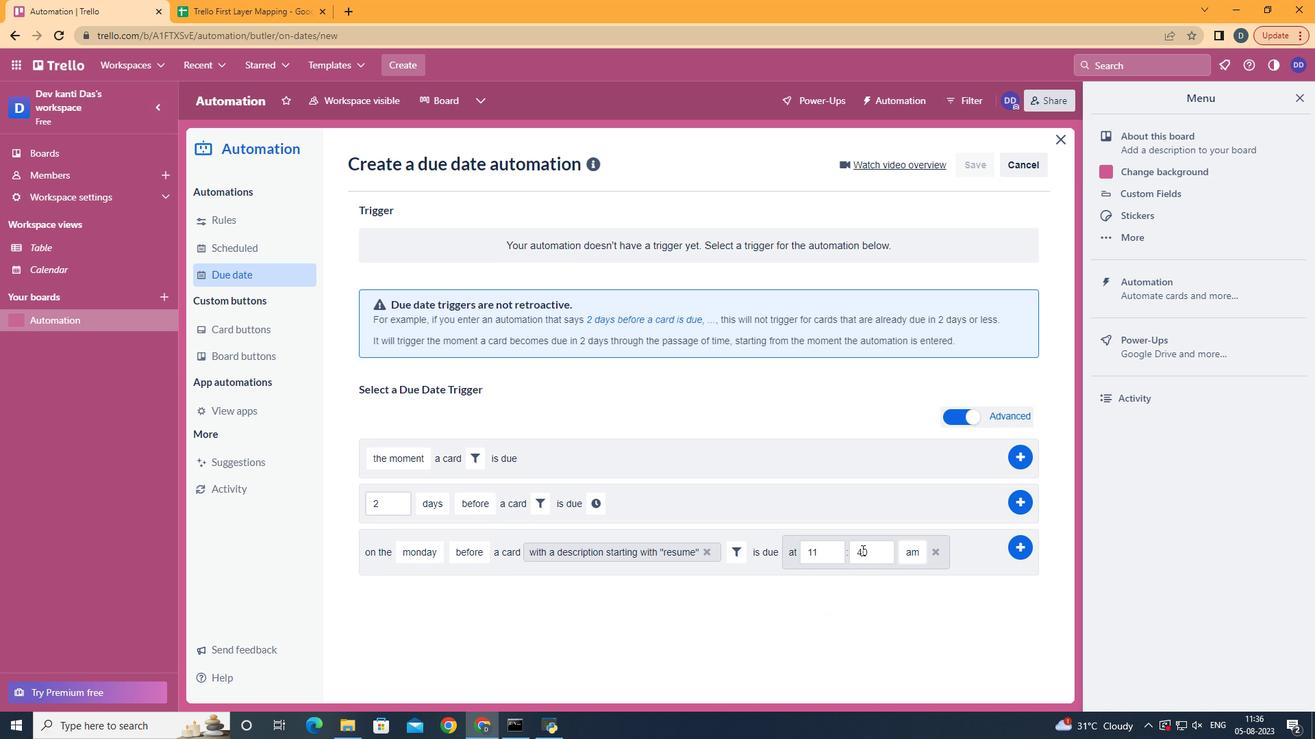 
Action: Mouse pressed left at (788, 548)
Screenshot: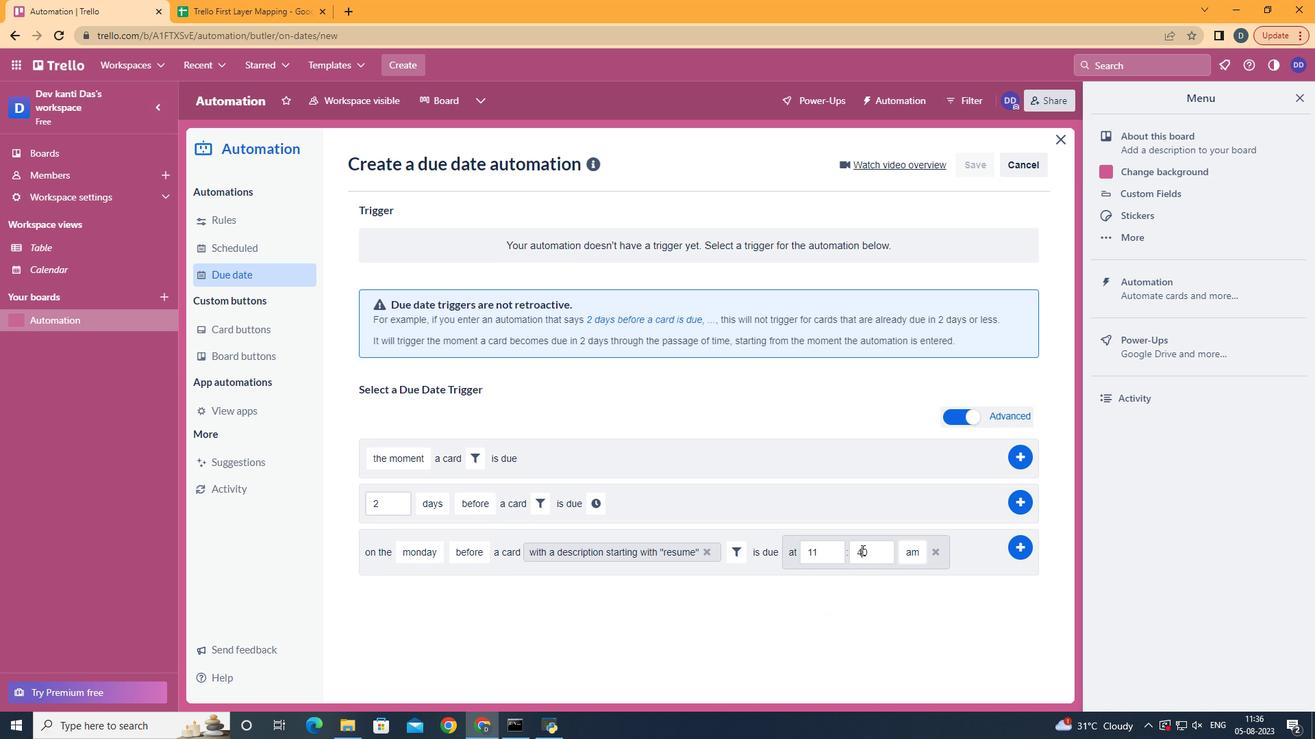 
Action: Mouse moved to (861, 550)
Screenshot: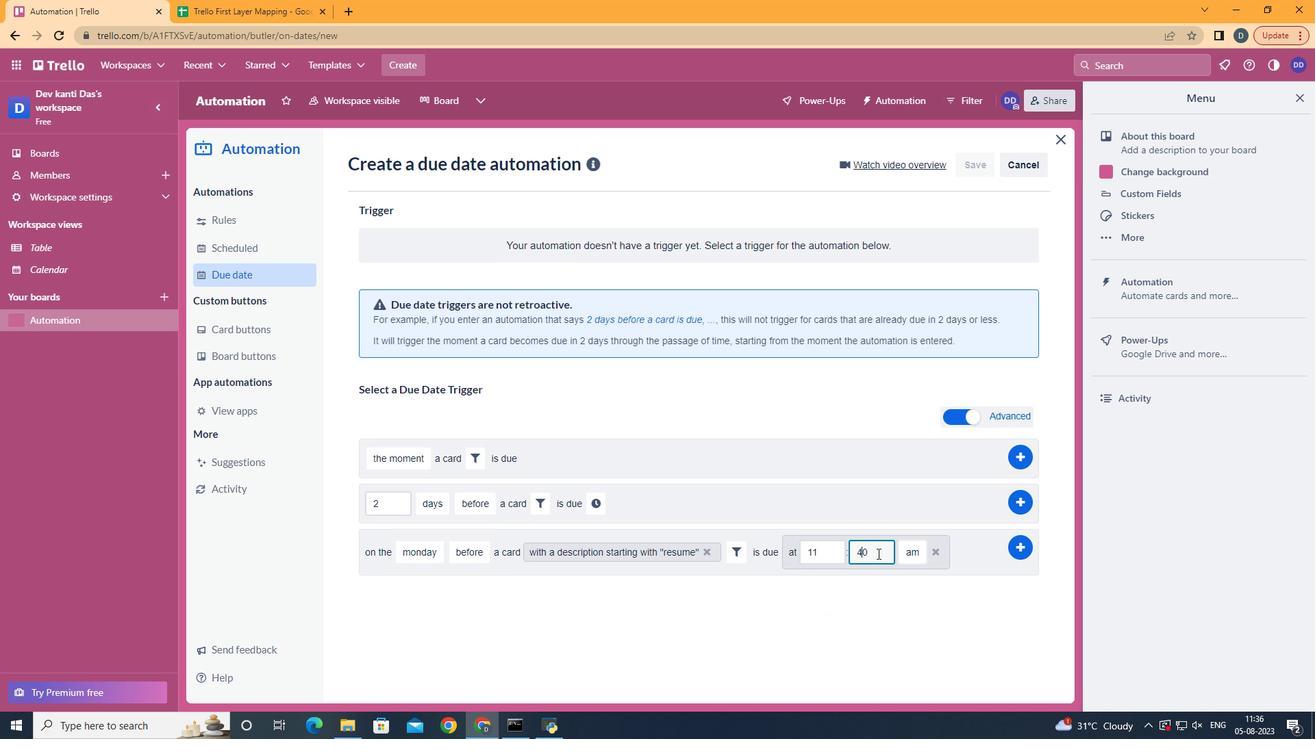 
Action: Mouse pressed left at (861, 550)
Screenshot: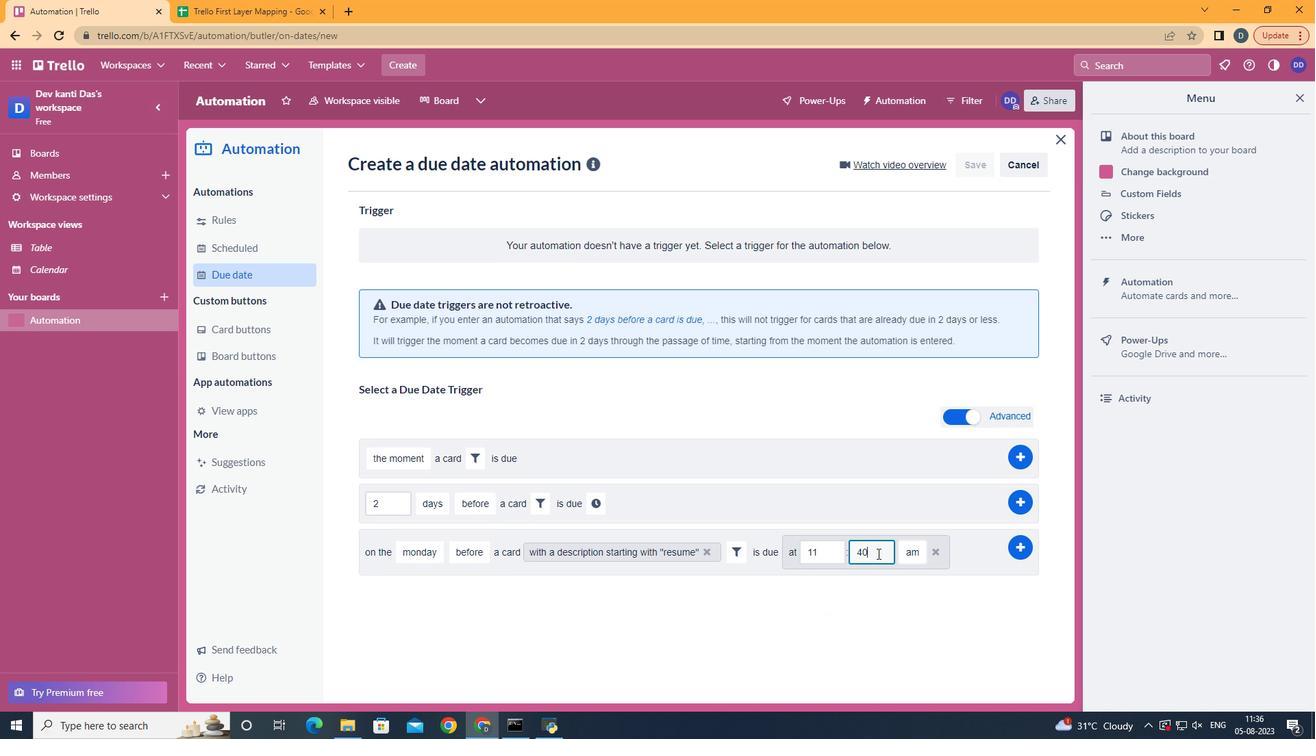 
Action: Mouse moved to (877, 554)
Screenshot: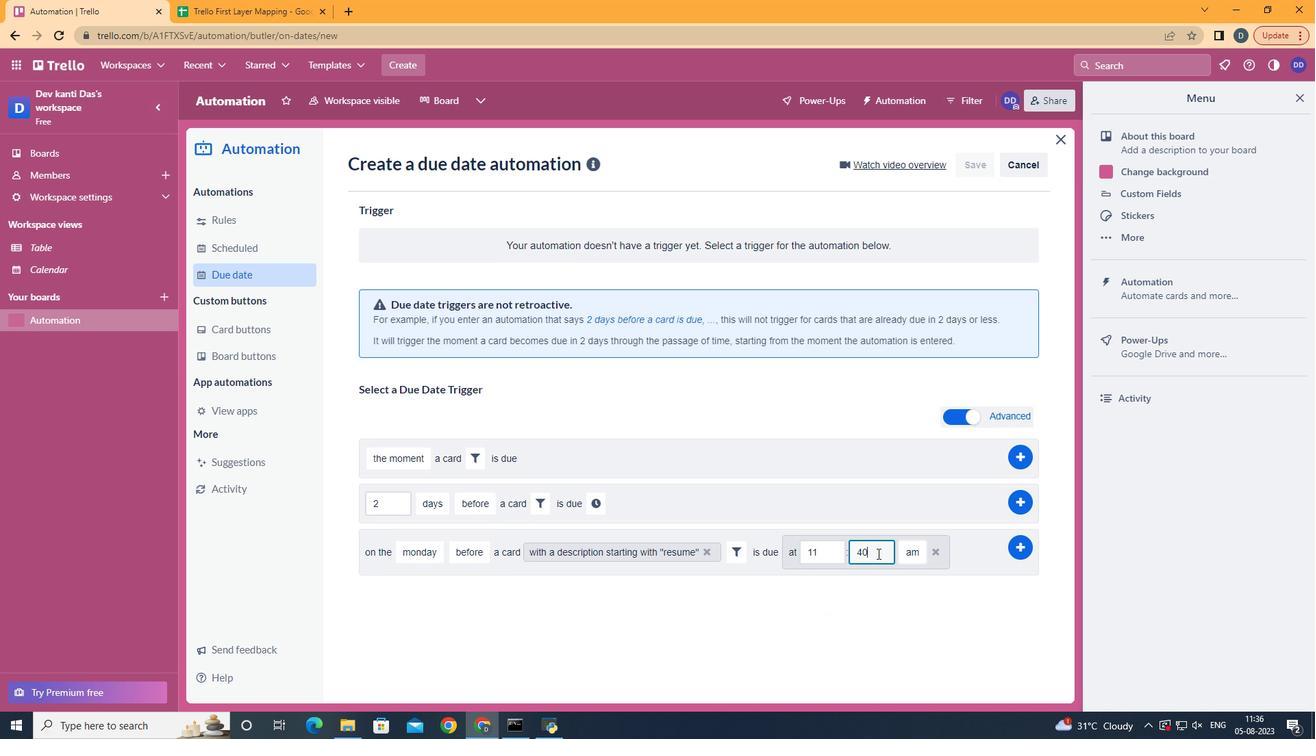 
Action: Mouse pressed left at (877, 554)
Screenshot: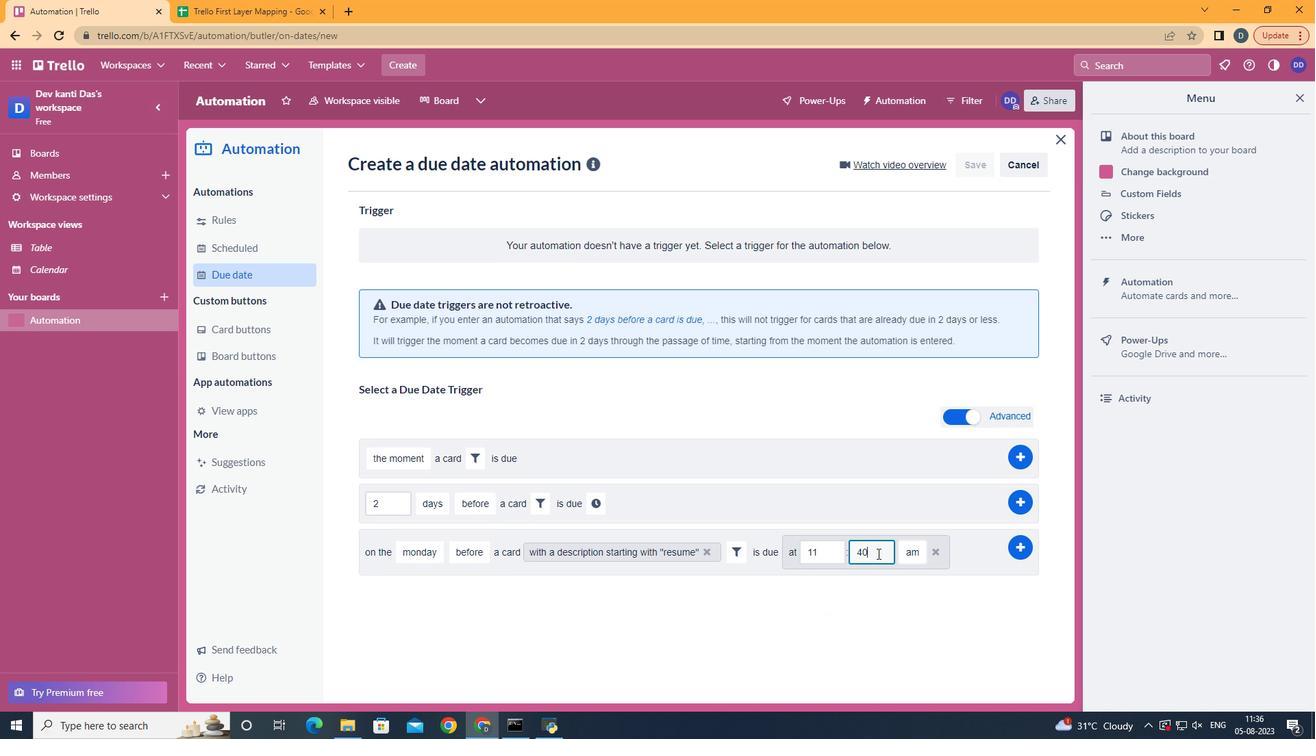 
Action: Key pressed <Key.backspace><Key.backspace>00
Screenshot: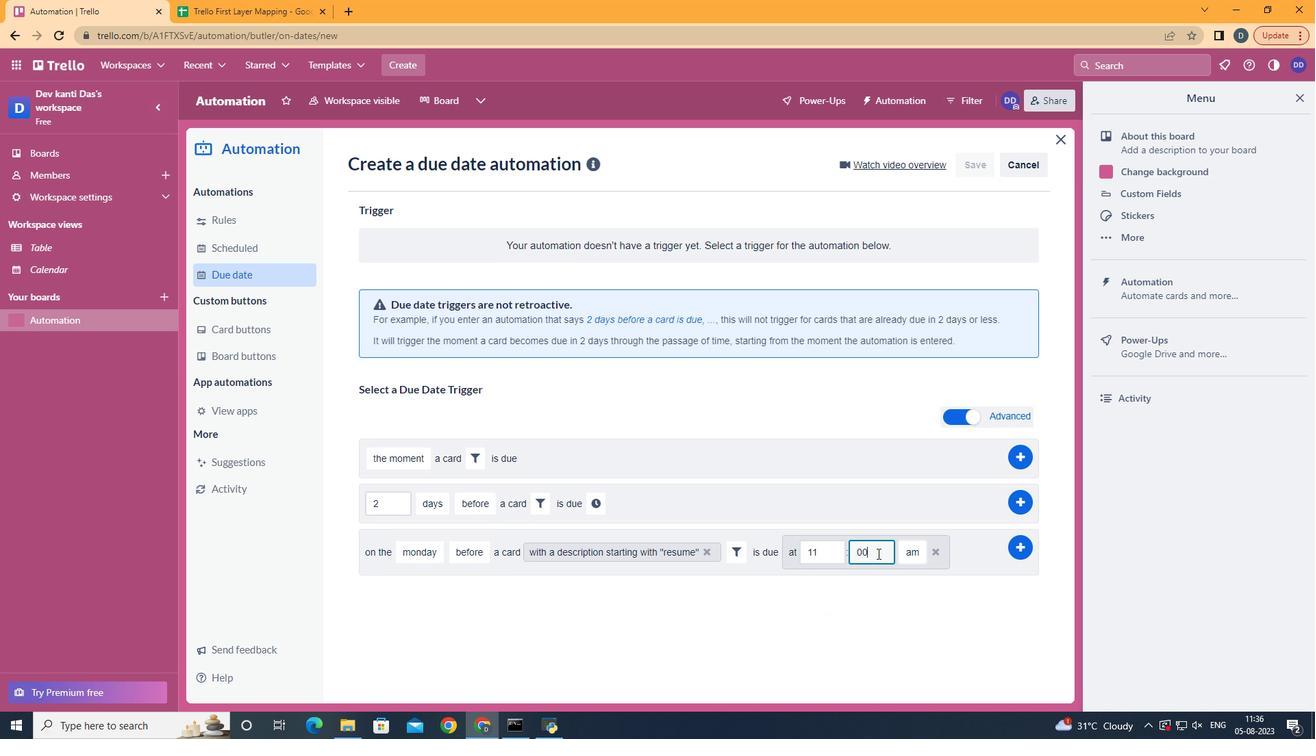
Action: Mouse moved to (1024, 539)
Screenshot: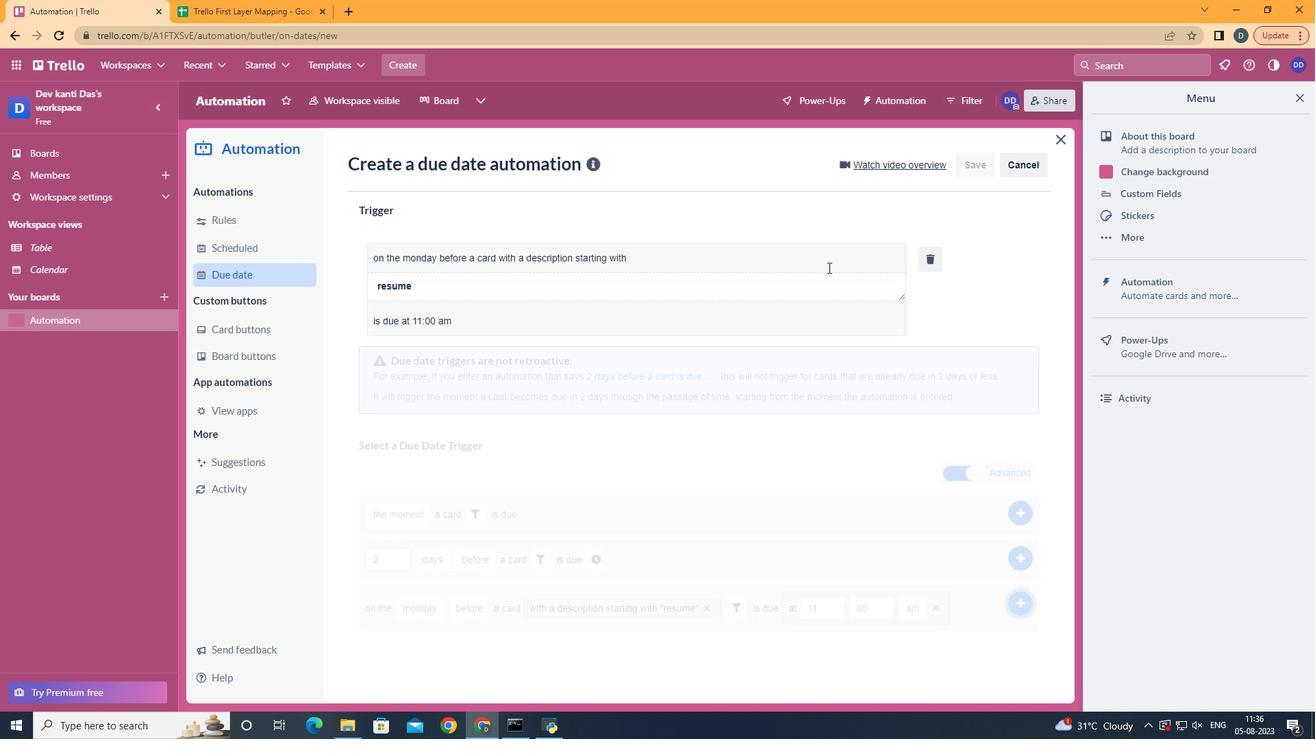 
Action: Mouse pressed left at (1024, 539)
Screenshot: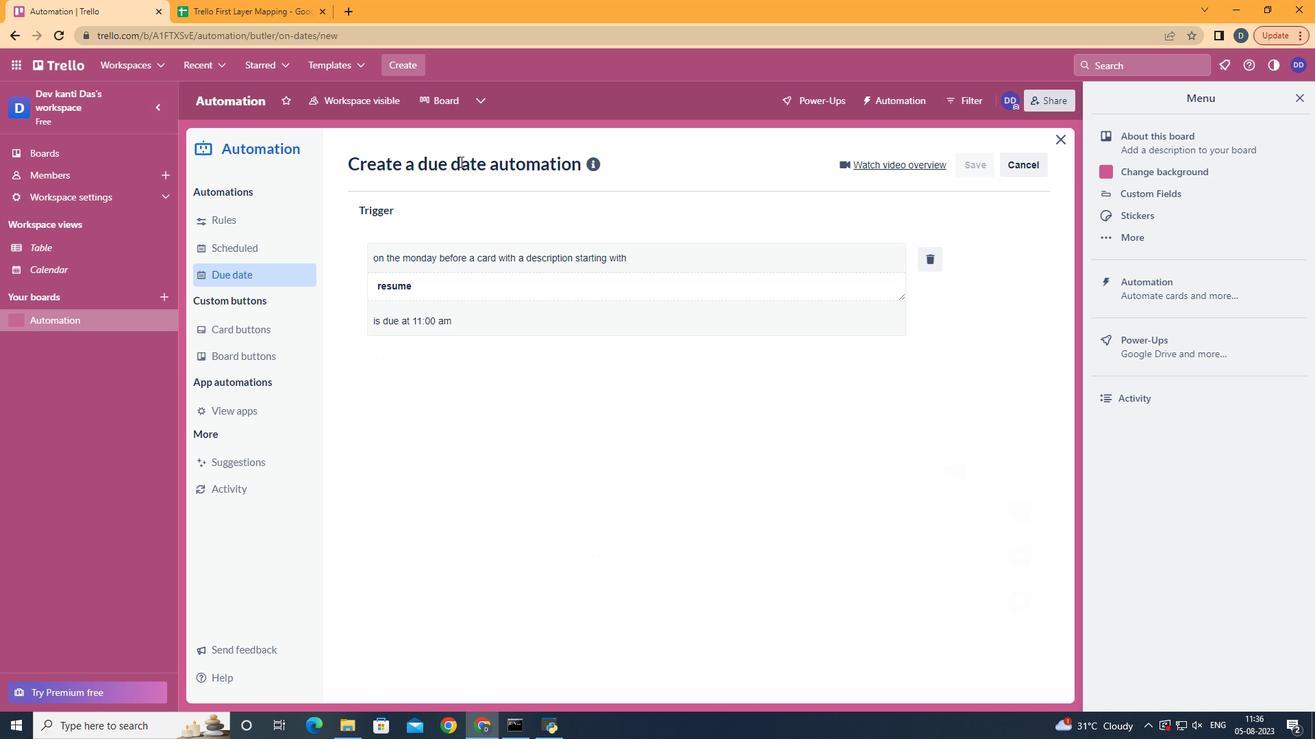 
Action: Mouse moved to (706, 252)
Screenshot: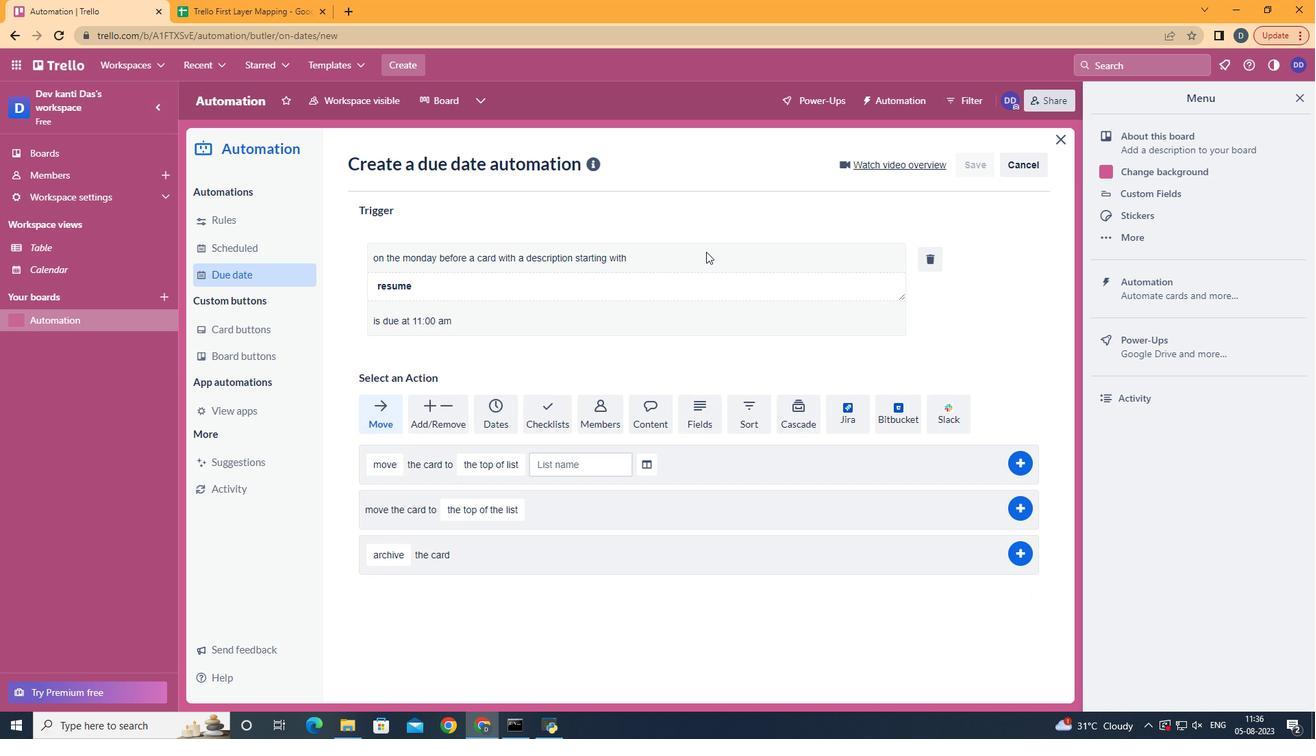 
